 Task: Find connections with filter location Abbeville with filter topic #whatinspiresmewith filter profile language Potuguese with filter current company Guidepoint with filter school UPES with filter industry Libraries with filter service category Information Security with filter keywords title Business Manager
Action: Mouse moved to (495, 63)
Screenshot: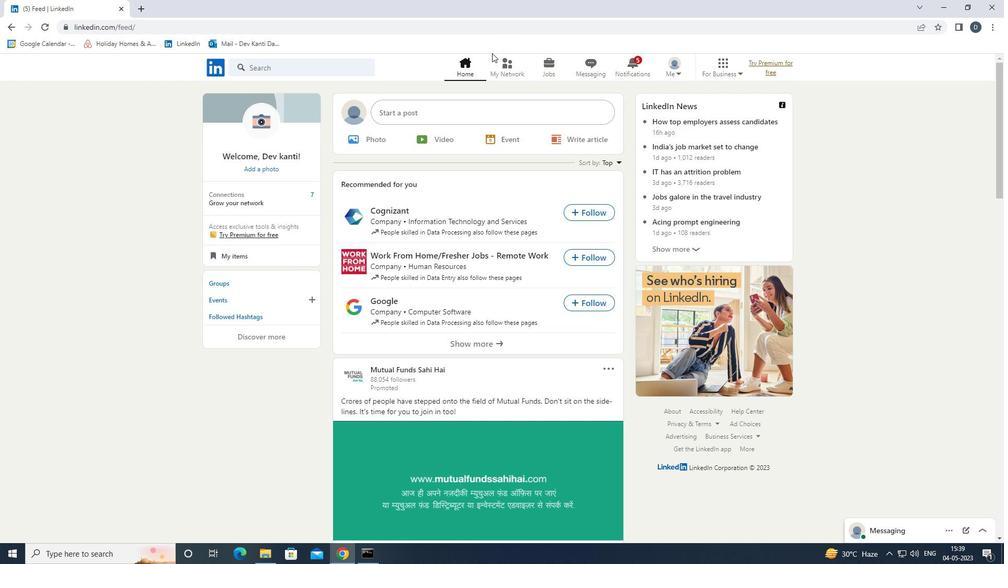 
Action: Mouse pressed left at (495, 63)
Screenshot: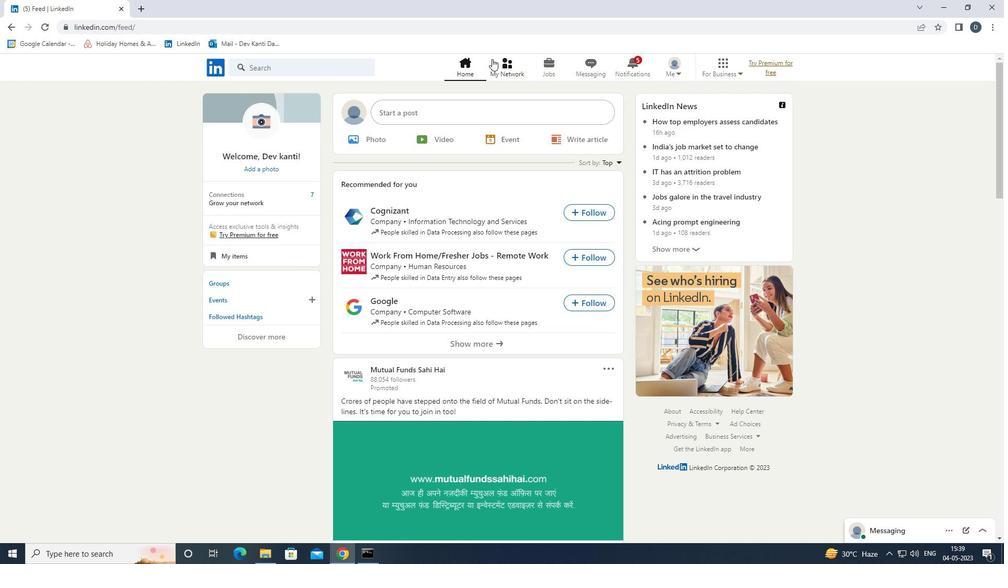 
Action: Mouse moved to (344, 123)
Screenshot: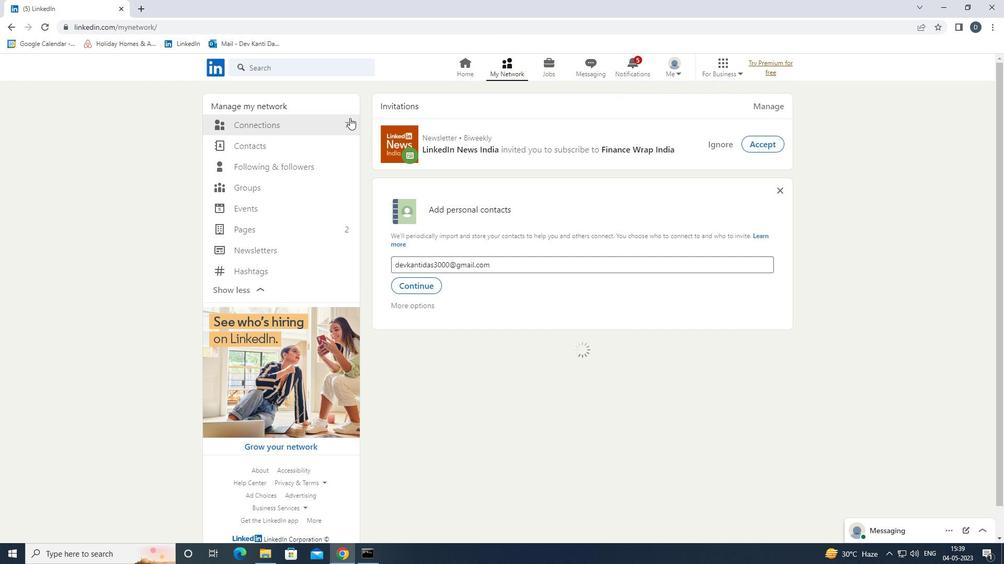 
Action: Mouse pressed left at (344, 123)
Screenshot: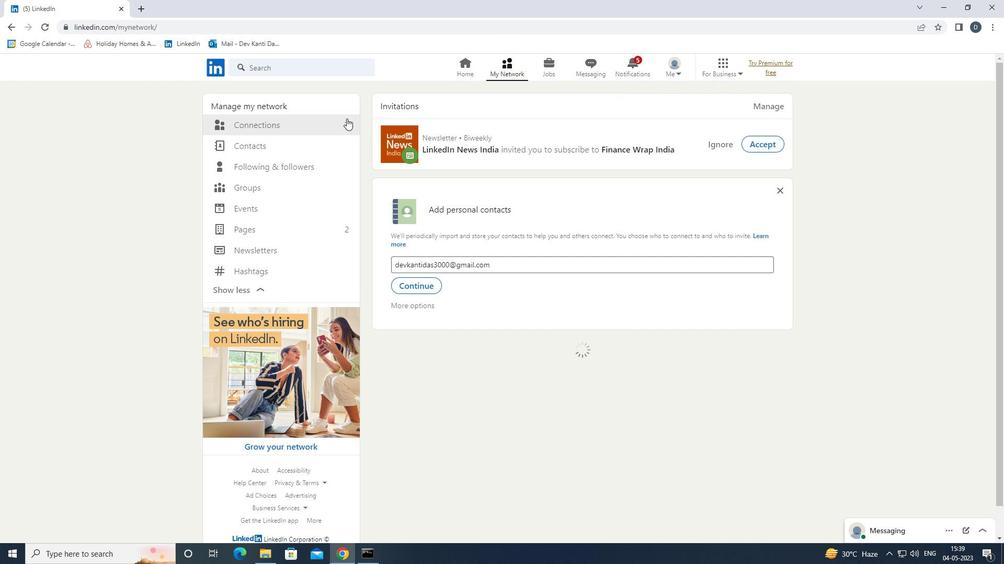 
Action: Mouse moved to (575, 126)
Screenshot: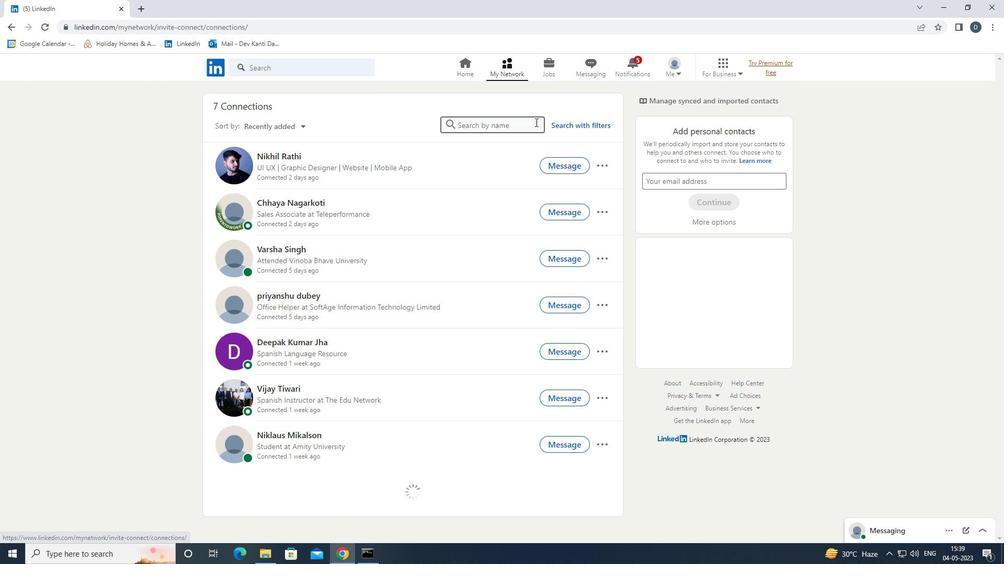 
Action: Mouse pressed left at (575, 126)
Screenshot: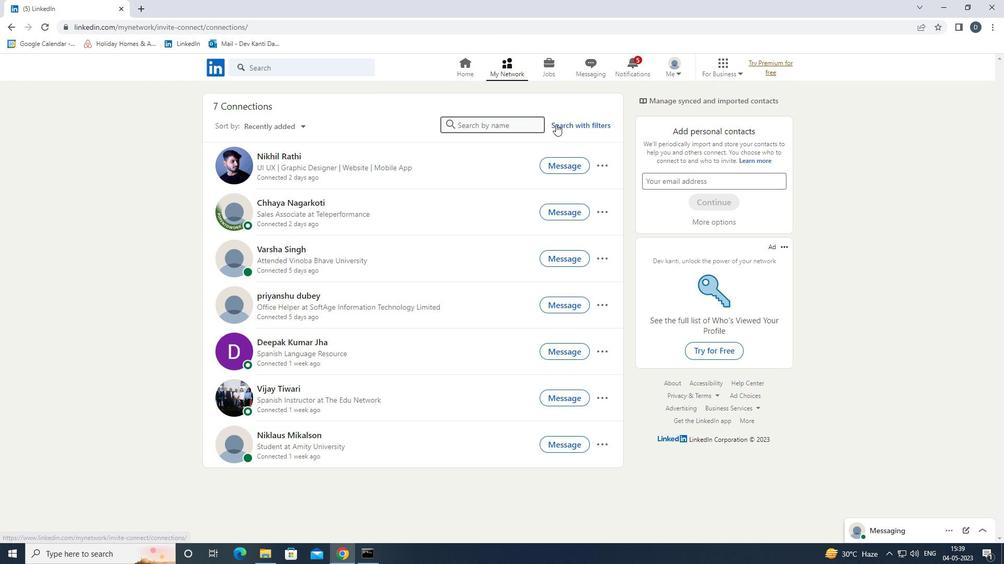 
Action: Mouse moved to (537, 95)
Screenshot: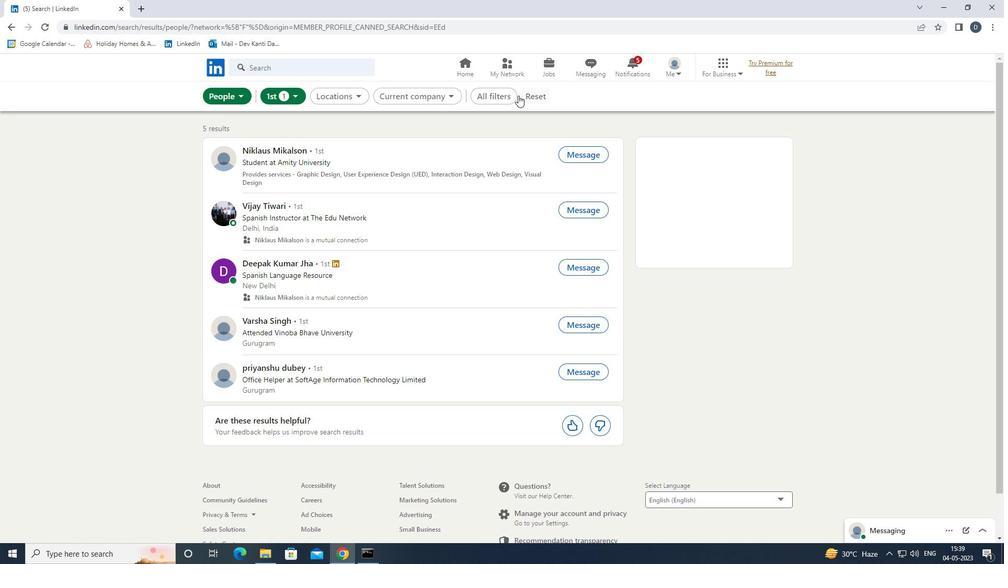 
Action: Mouse pressed left at (537, 95)
Screenshot: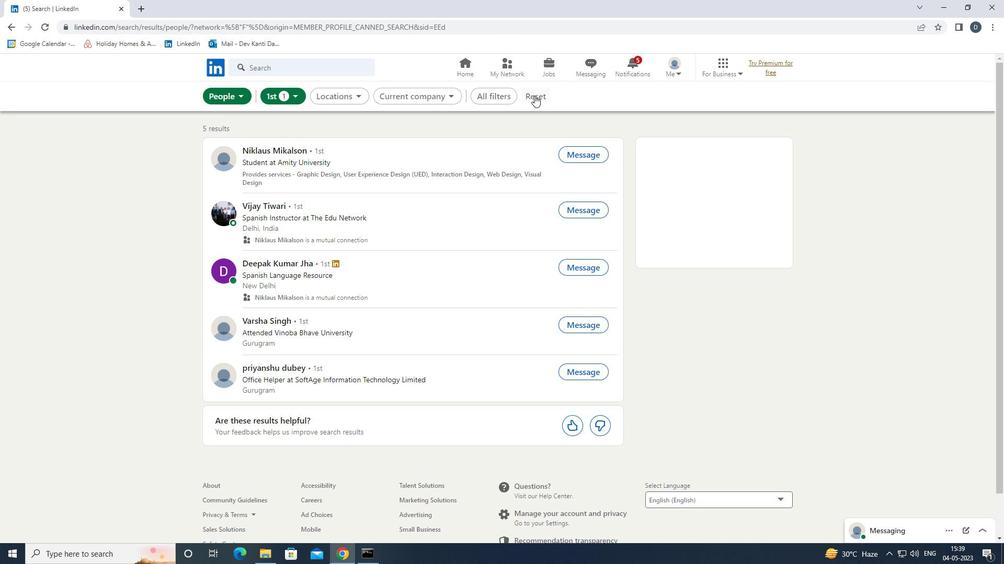 
Action: Mouse moved to (523, 95)
Screenshot: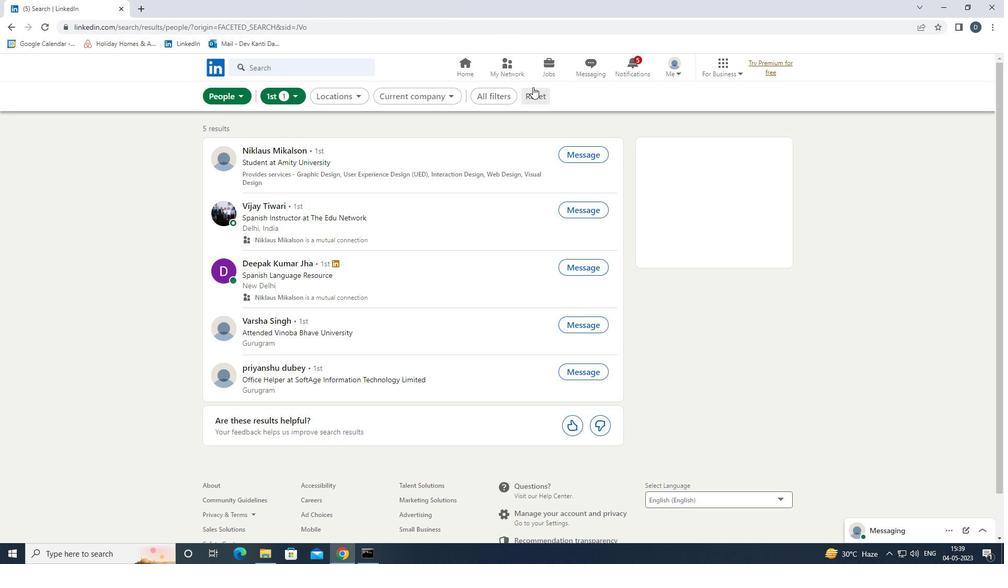 
Action: Mouse pressed left at (523, 95)
Screenshot: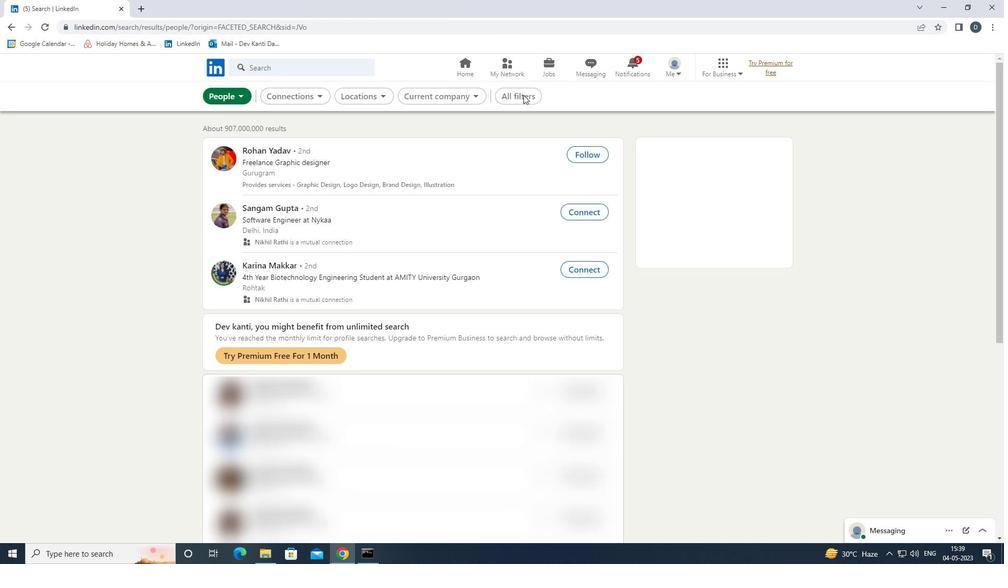 
Action: Mouse moved to (894, 312)
Screenshot: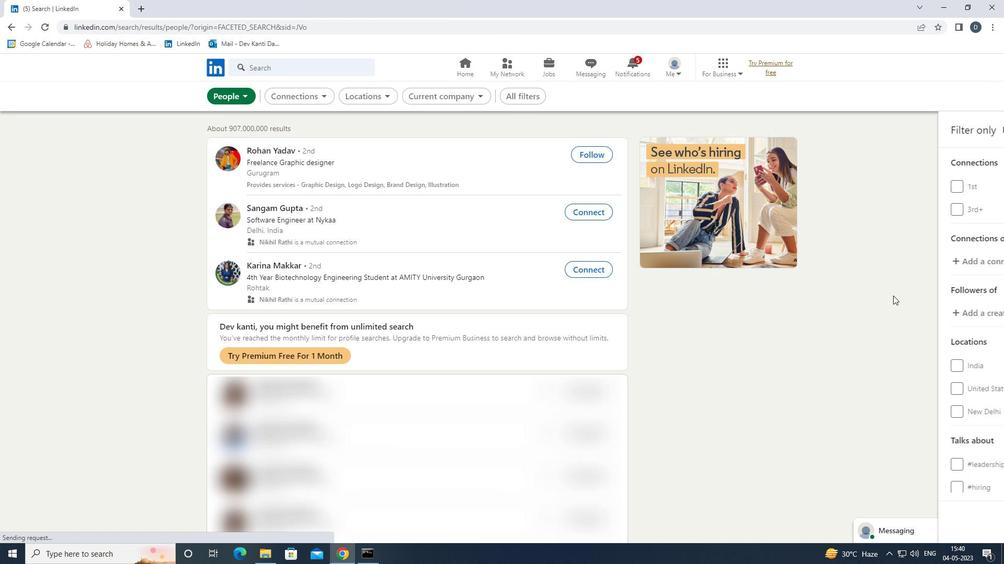 
Action: Mouse scrolled (894, 312) with delta (0, 0)
Screenshot: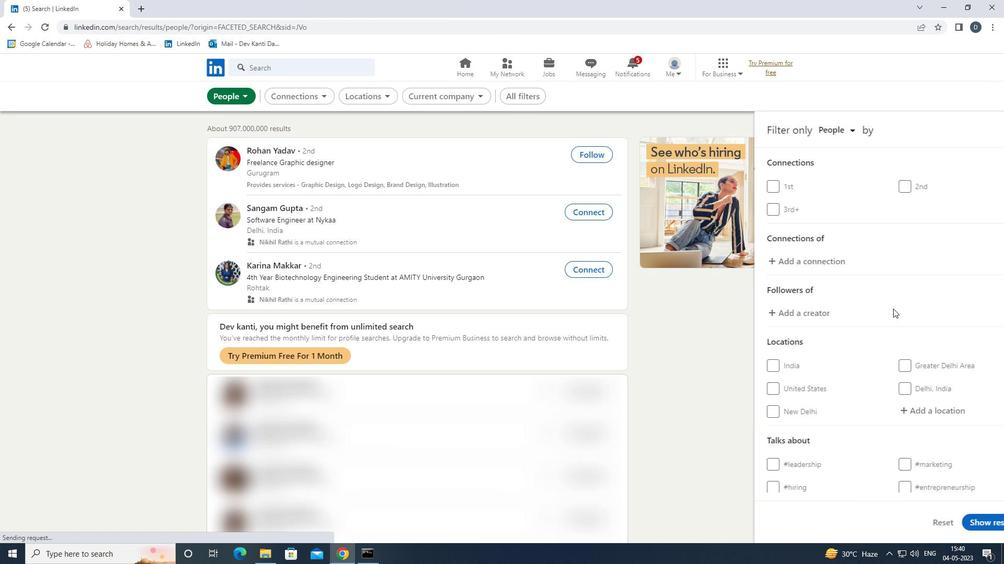 
Action: Mouse scrolled (894, 312) with delta (0, 0)
Screenshot: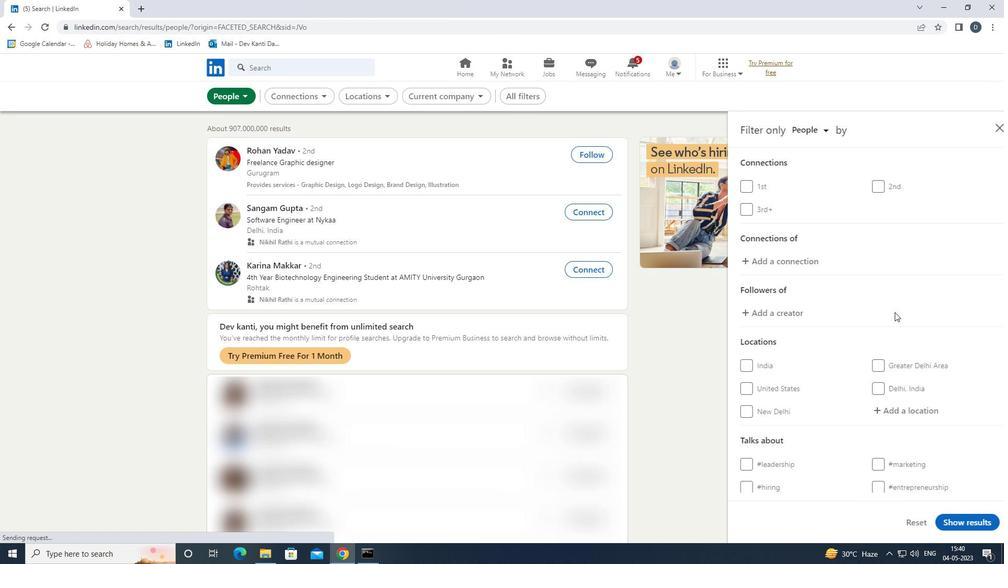
Action: Mouse moved to (901, 309)
Screenshot: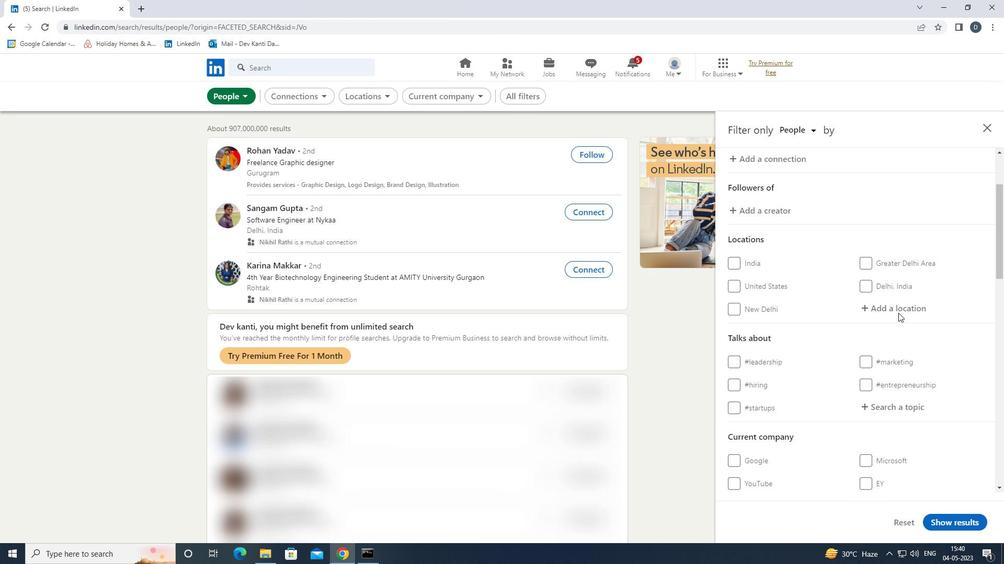 
Action: Mouse pressed left at (901, 309)
Screenshot: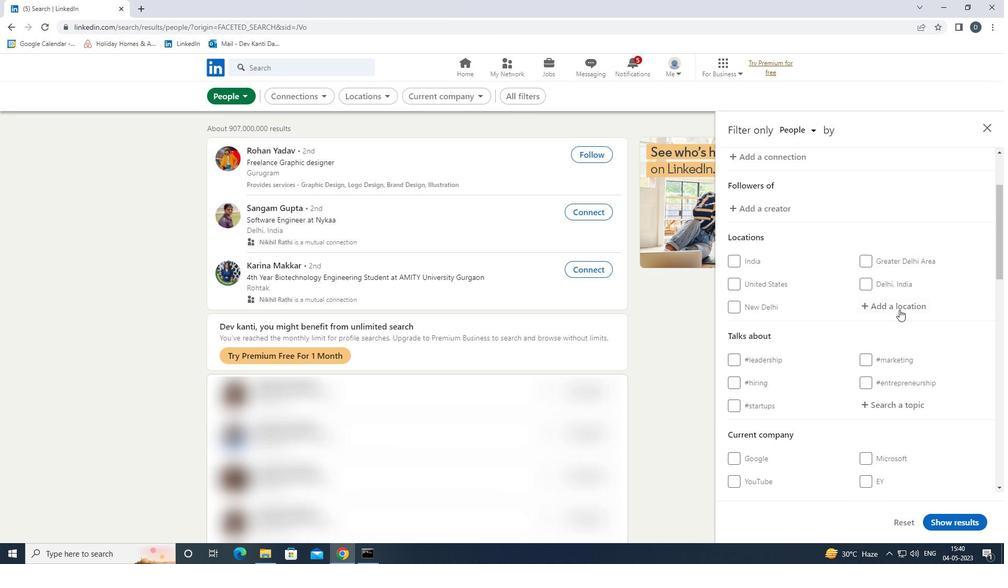 
Action: Key pressed <Key.shift>ABBBEB<Key.backspace>VILLE<Key.backspace><Key.backspace><Key.backspace><Key.backspace><Key.backspace><Key.backspace><Key.backspace>EVILLE<Key.down><Key.enter>
Screenshot: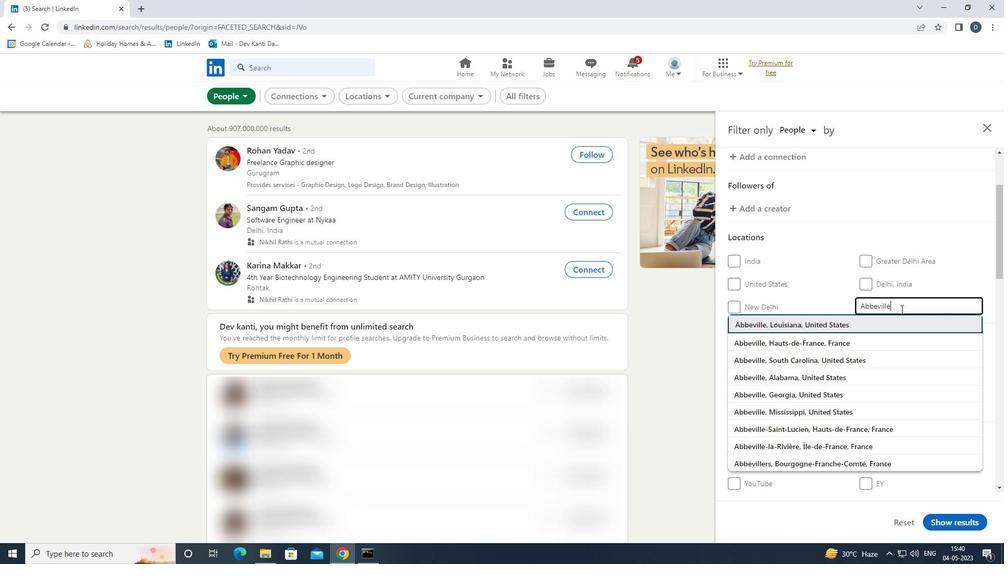 
Action: Mouse scrolled (901, 309) with delta (0, 0)
Screenshot: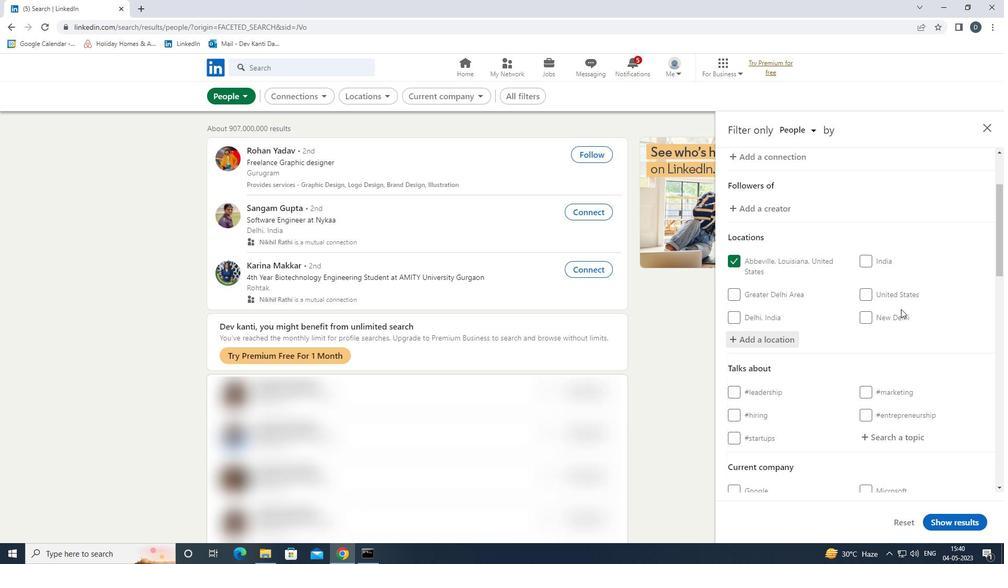 
Action: Mouse scrolled (901, 309) with delta (0, 0)
Screenshot: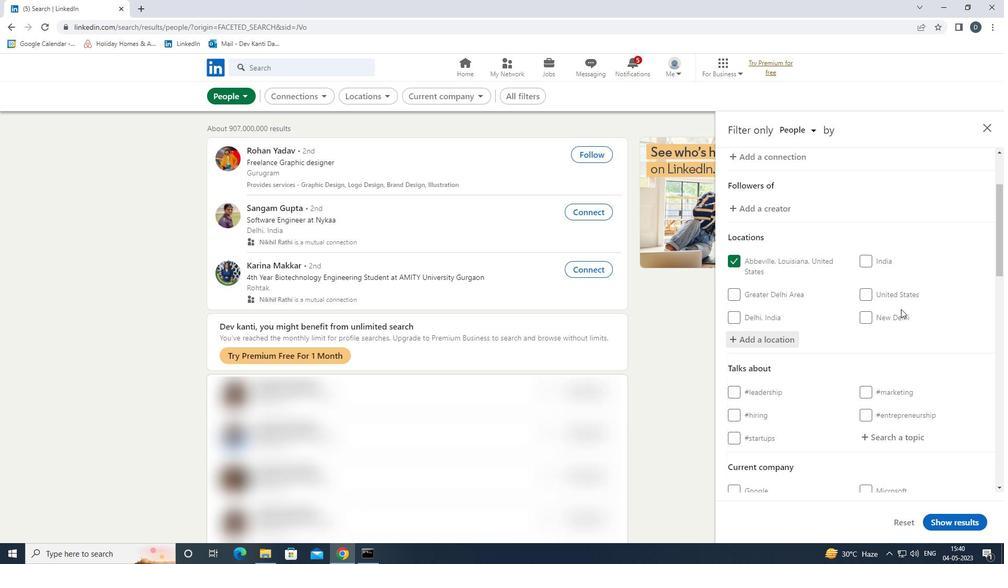 
Action: Mouse moved to (896, 329)
Screenshot: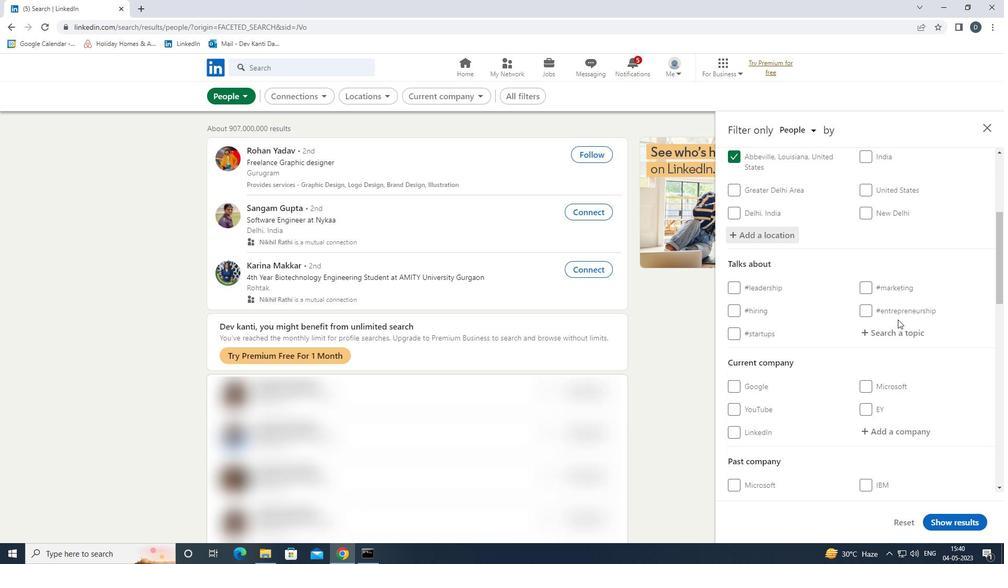 
Action: Mouse pressed left at (896, 329)
Screenshot: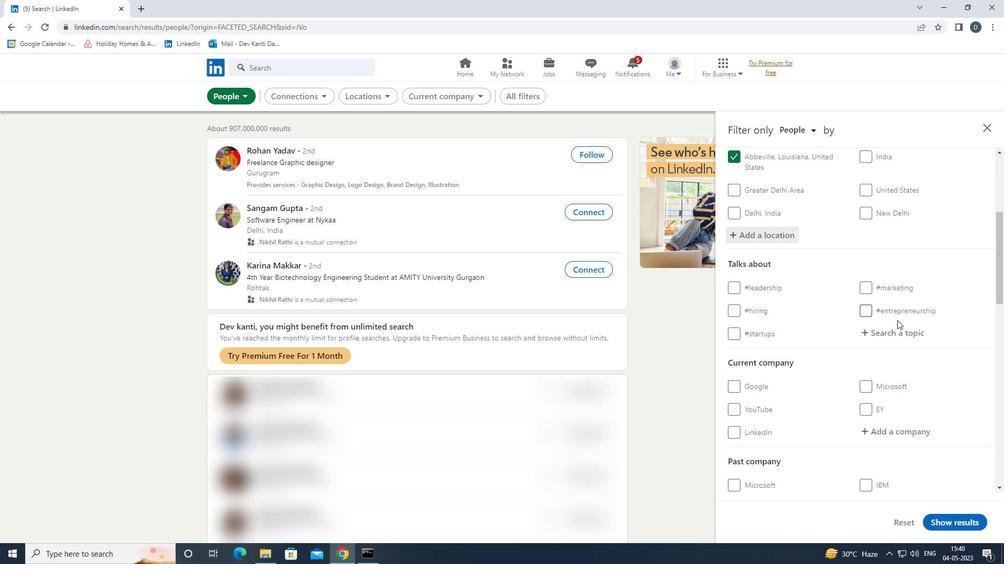 
Action: Mouse moved to (896, 331)
Screenshot: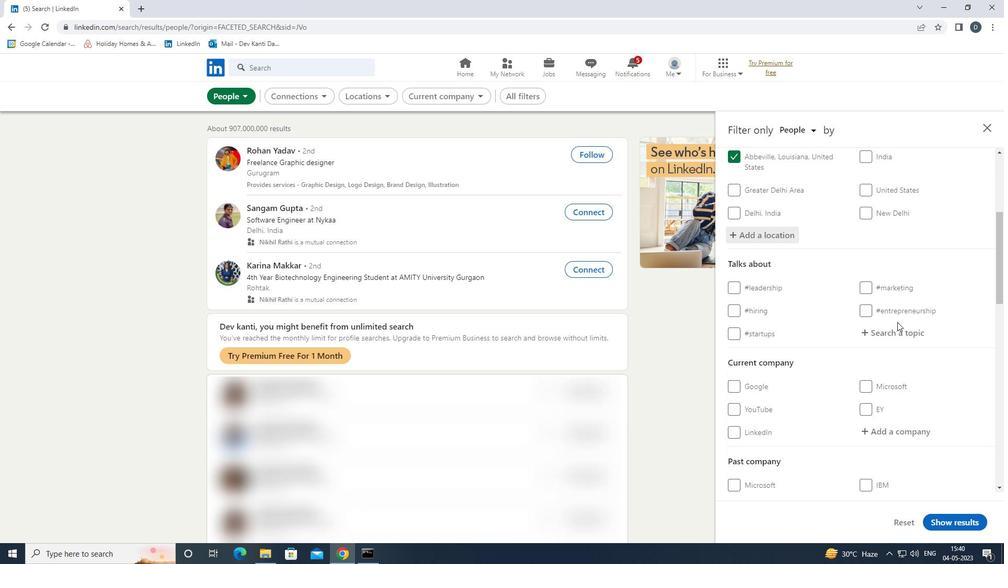 
Action: Key pressed WHT<Key.backspace>ATINS<Key.down><Key.enter>
Screenshot: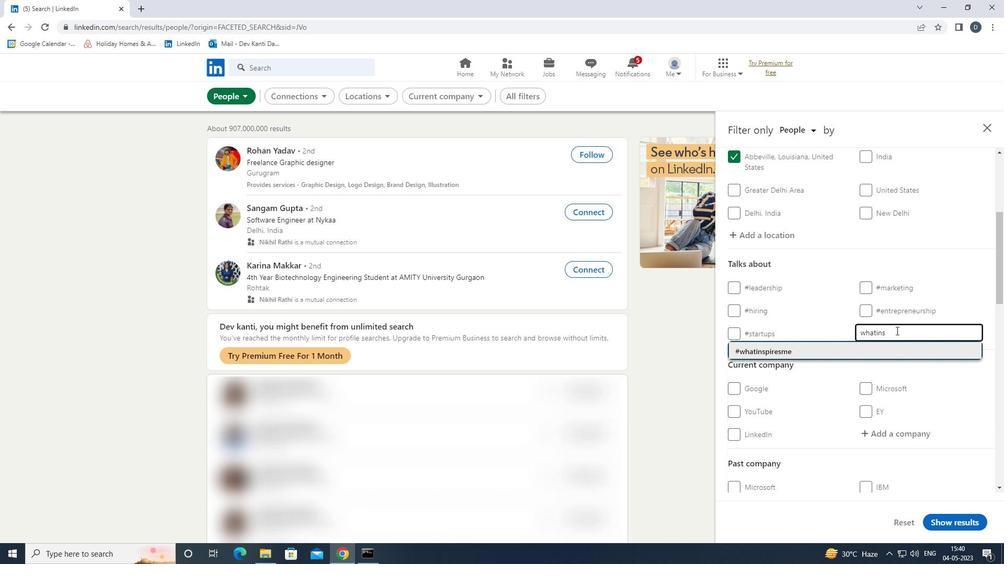
Action: Mouse moved to (798, 426)
Screenshot: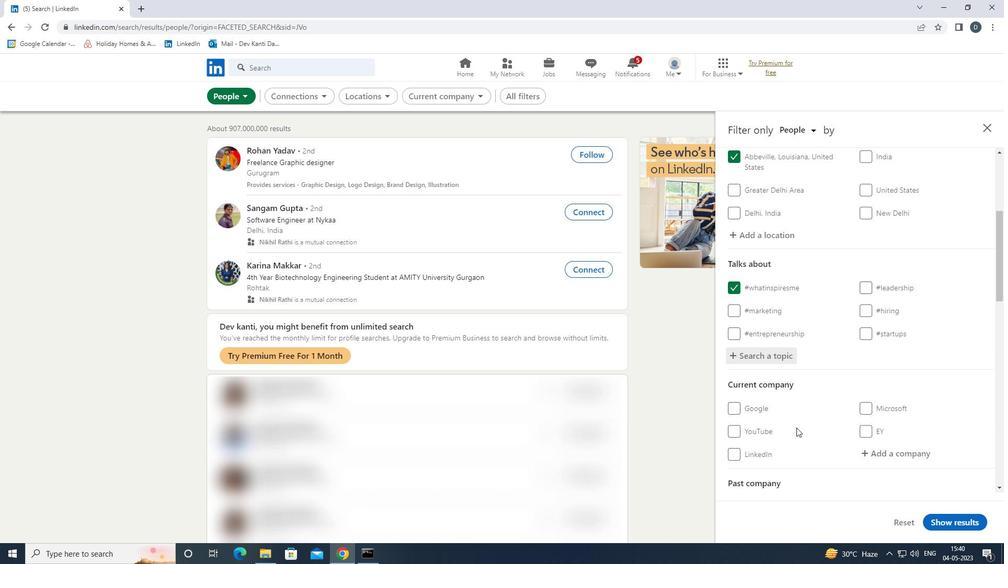 
Action: Mouse scrolled (798, 425) with delta (0, 0)
Screenshot: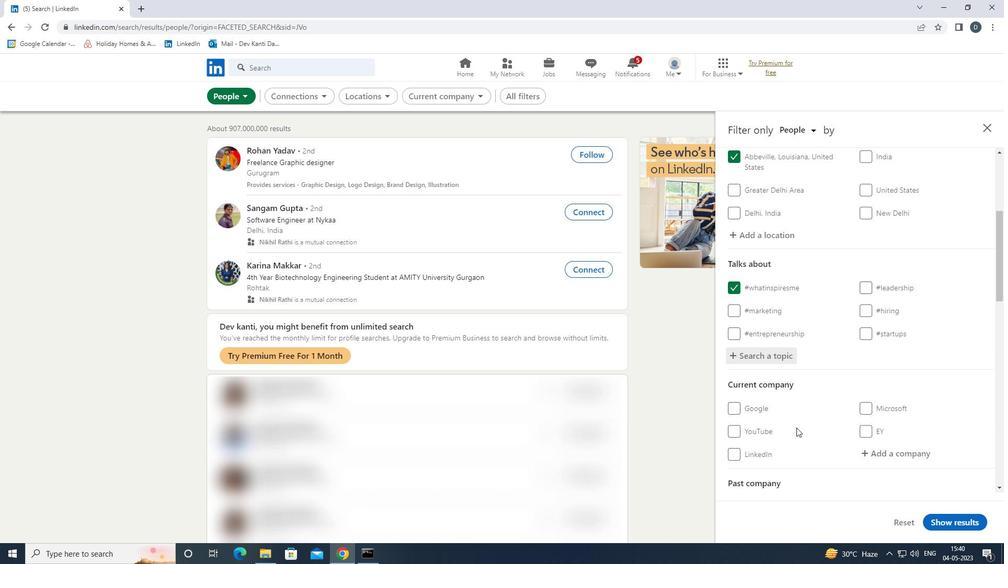 
Action: Mouse moved to (800, 424)
Screenshot: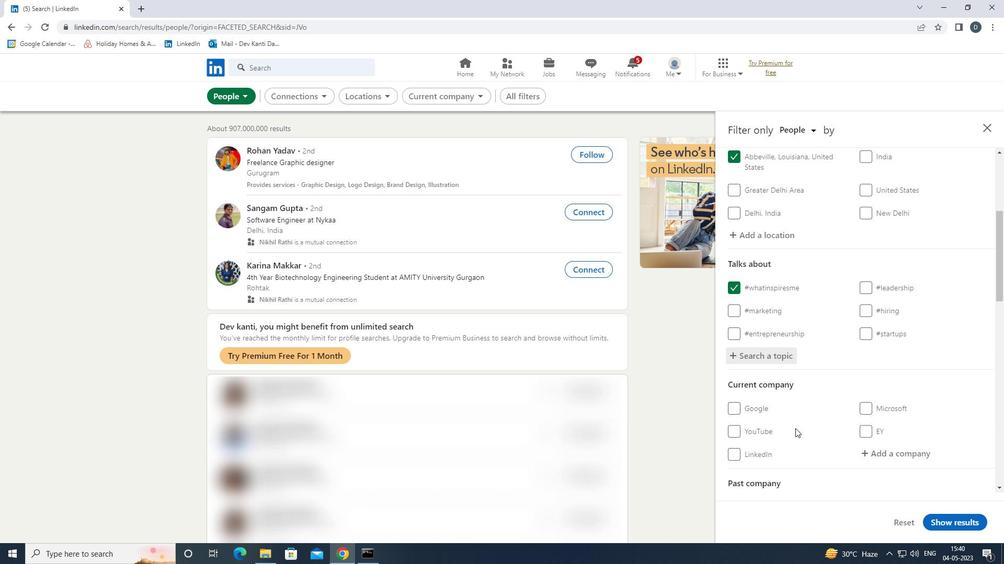 
Action: Mouse scrolled (800, 424) with delta (0, 0)
Screenshot: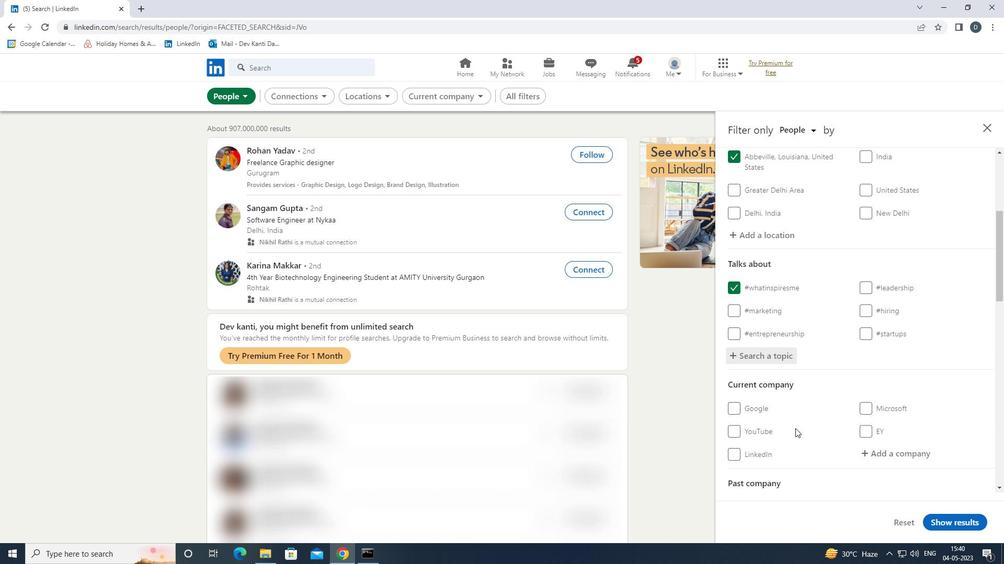 
Action: Mouse moved to (802, 423)
Screenshot: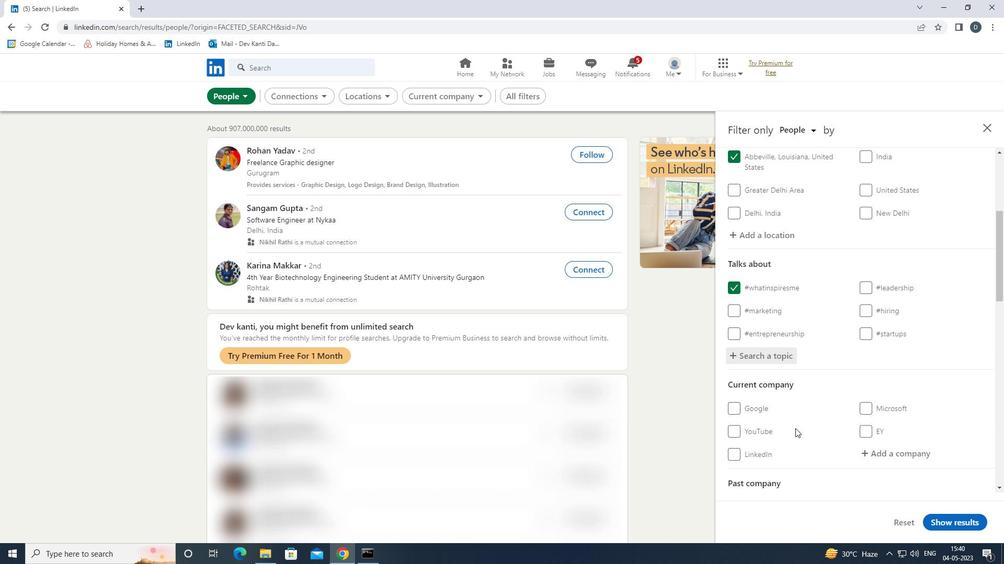 
Action: Mouse scrolled (802, 422) with delta (0, 0)
Screenshot: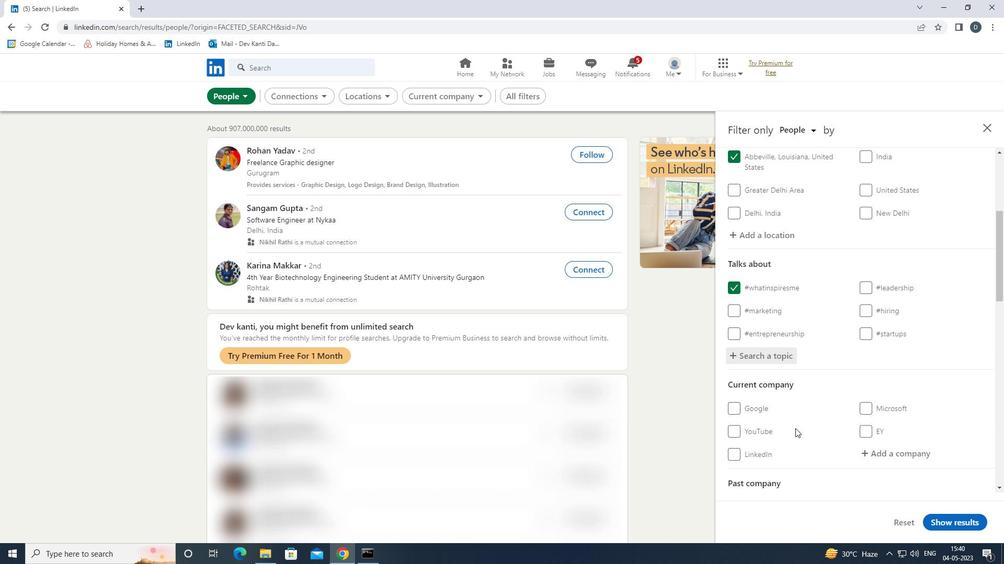
Action: Mouse moved to (888, 312)
Screenshot: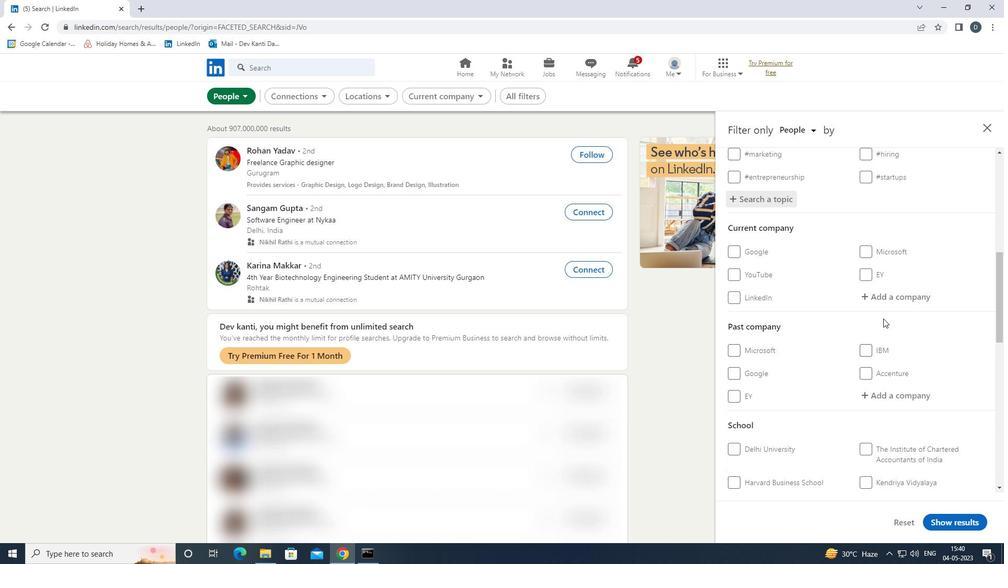 
Action: Mouse scrolled (888, 311) with delta (0, 0)
Screenshot: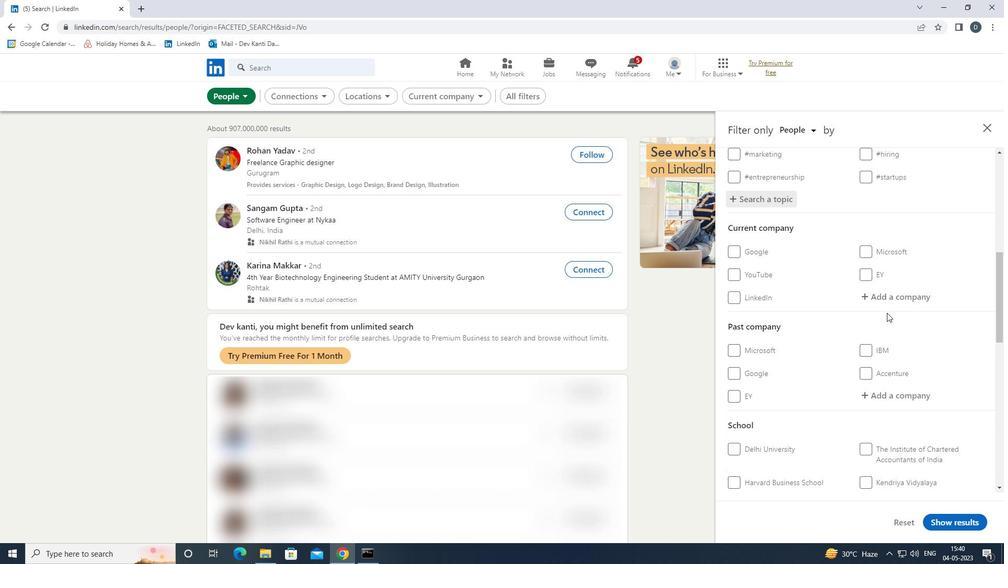 
Action: Mouse scrolled (888, 311) with delta (0, 0)
Screenshot: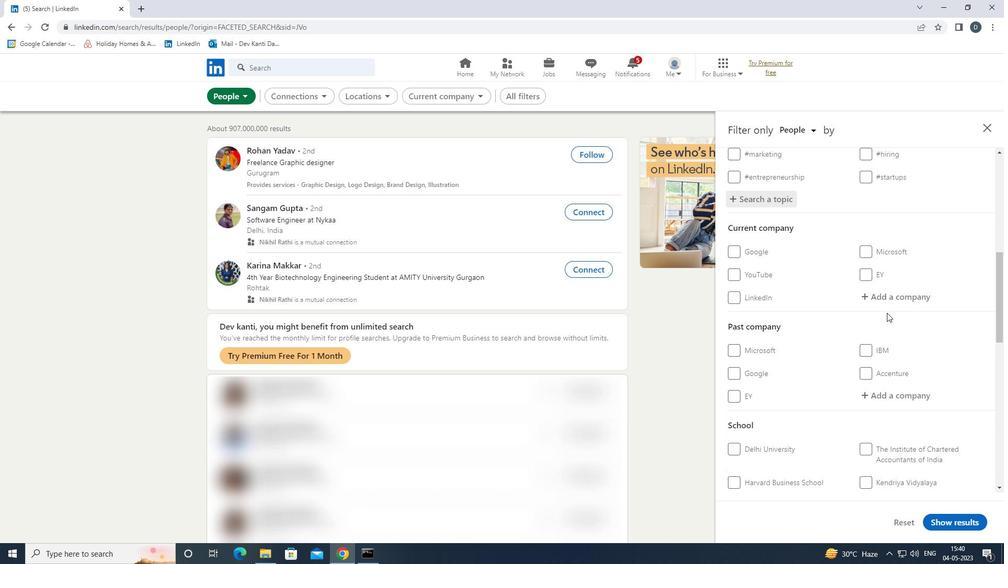 
Action: Mouse scrolled (888, 311) with delta (0, 0)
Screenshot: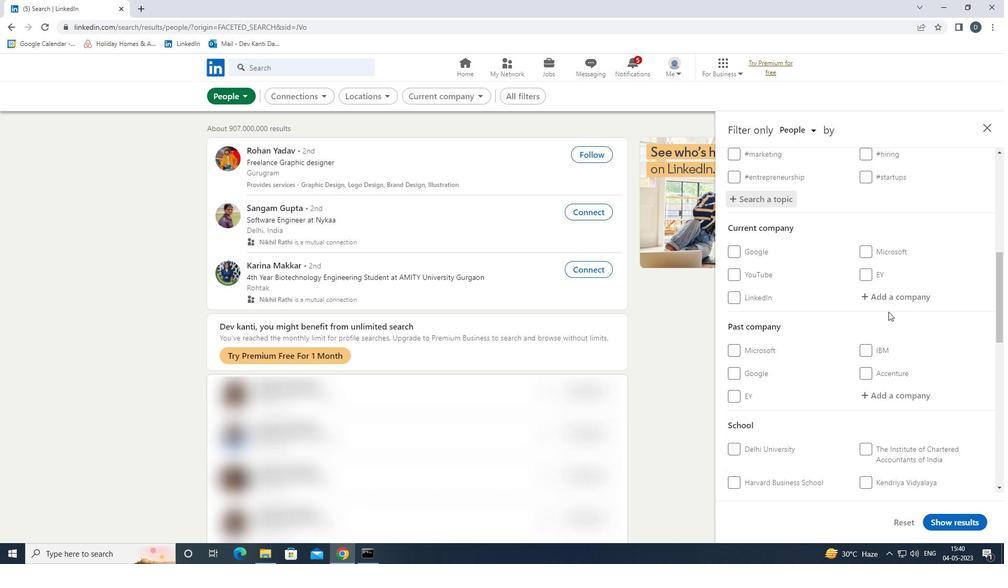 
Action: Mouse scrolled (888, 311) with delta (0, 0)
Screenshot: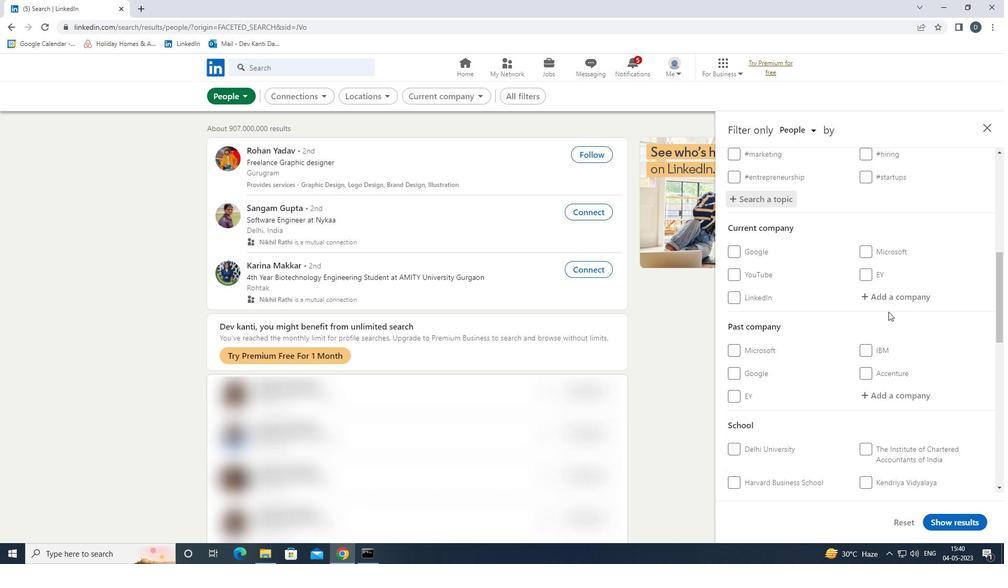 
Action: Mouse scrolled (888, 311) with delta (0, 0)
Screenshot: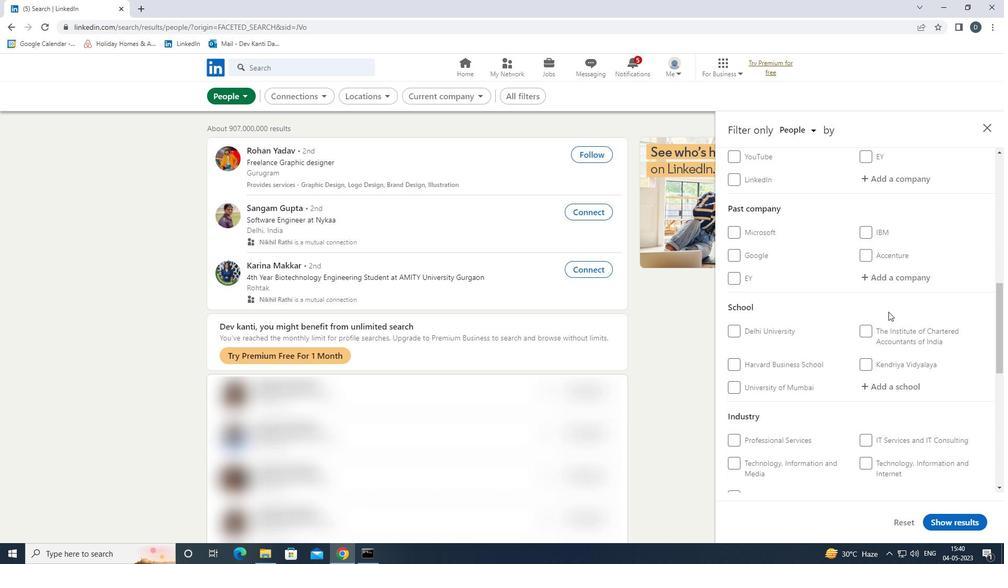 
Action: Mouse scrolled (888, 311) with delta (0, 0)
Screenshot: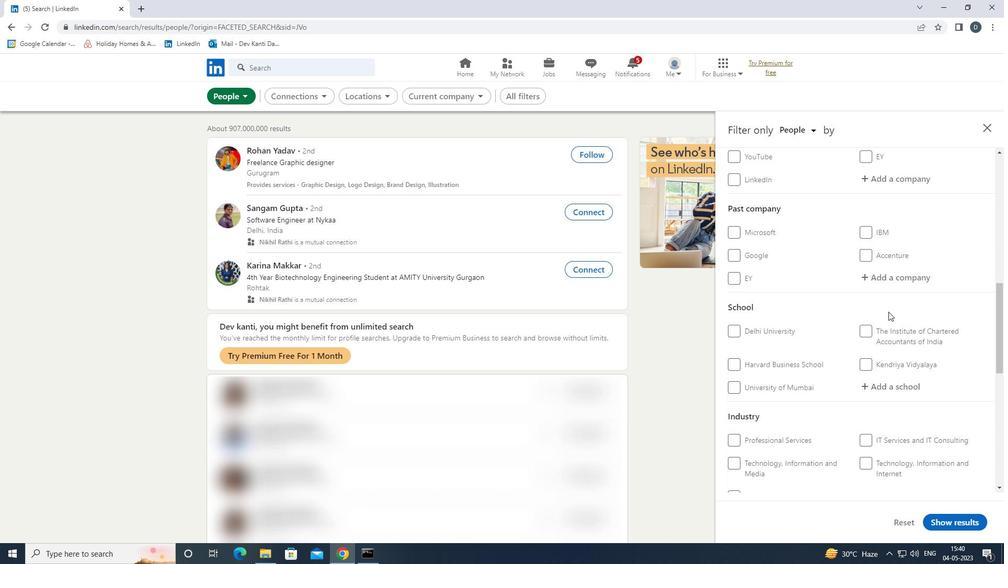 
Action: Mouse moved to (881, 386)
Screenshot: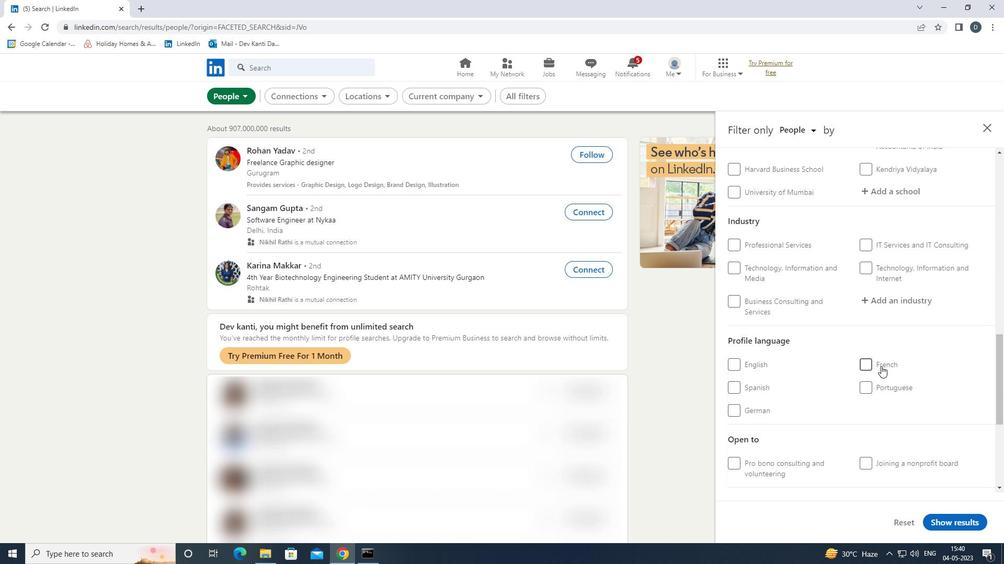 
Action: Mouse pressed left at (881, 386)
Screenshot: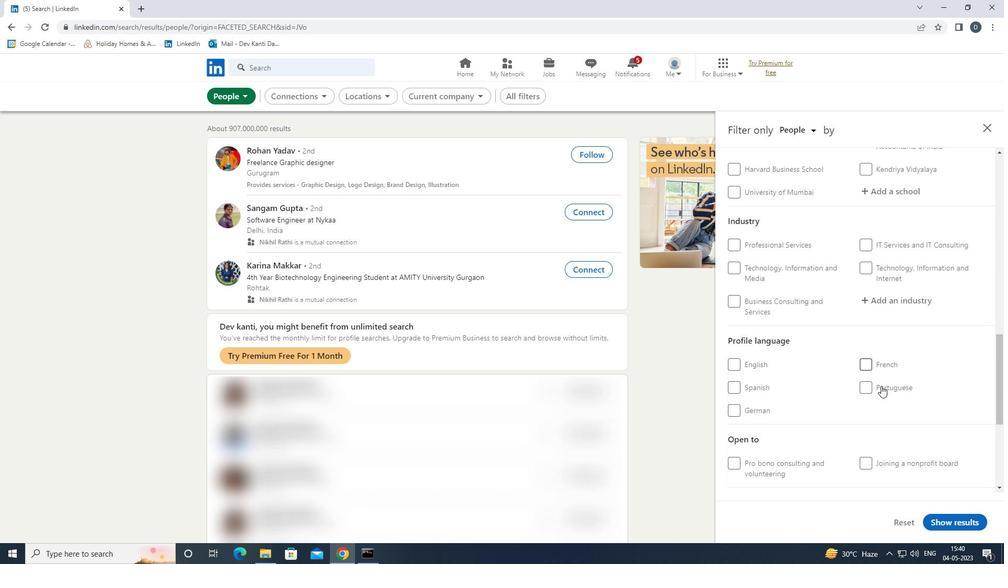 
Action: Mouse scrolled (881, 387) with delta (0, 0)
Screenshot: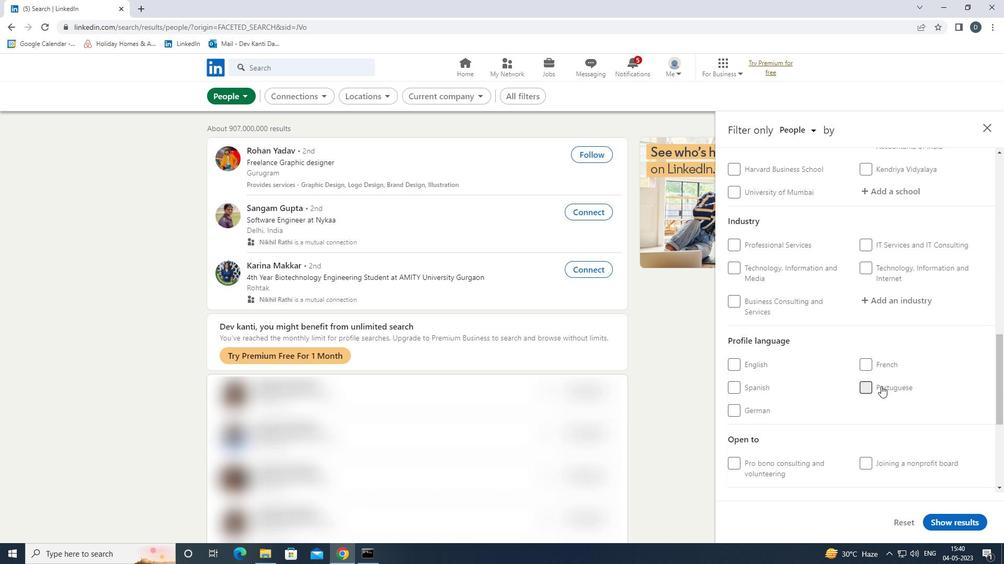 
Action: Mouse scrolled (881, 387) with delta (0, 0)
Screenshot: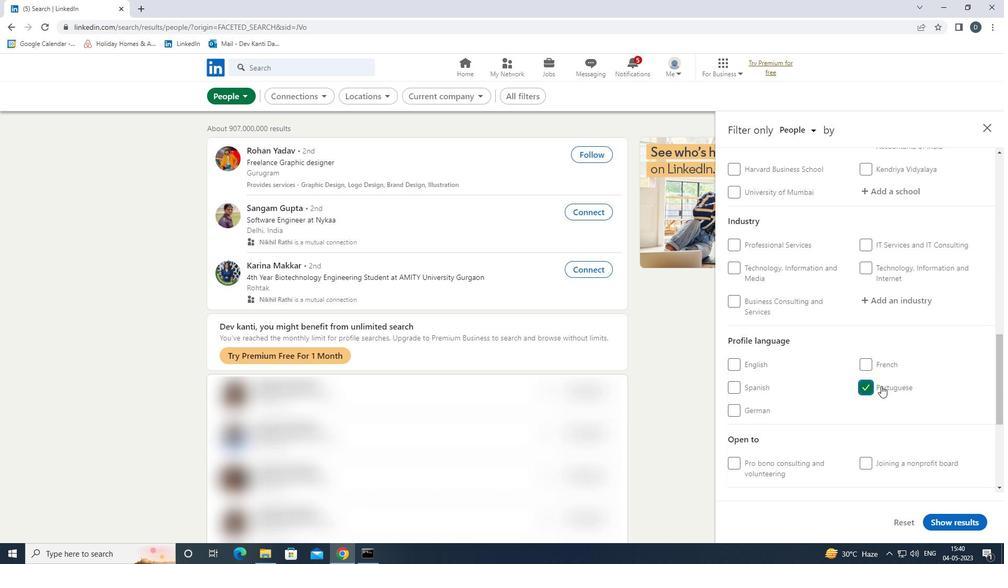 
Action: Mouse scrolled (881, 387) with delta (0, 0)
Screenshot: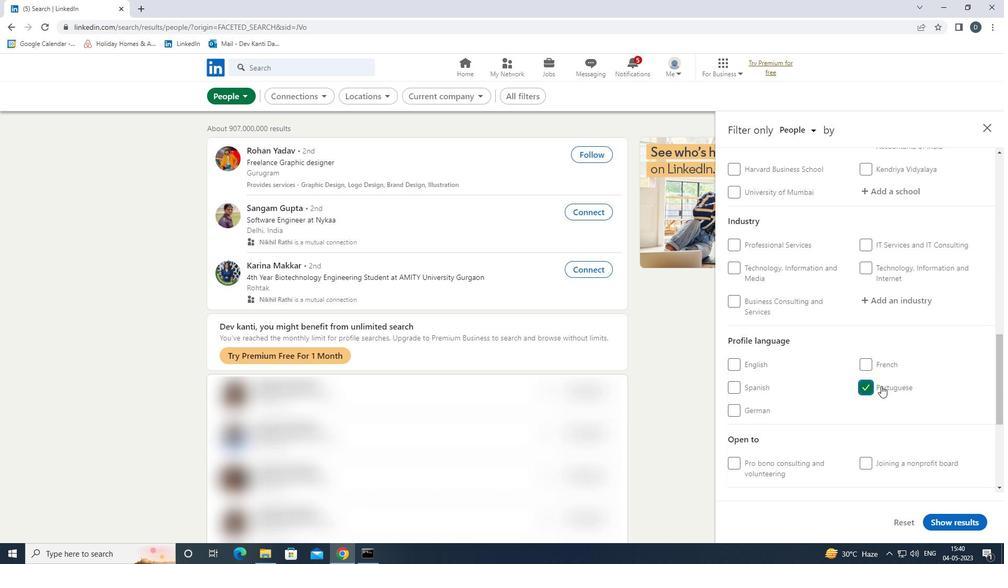 
Action: Mouse scrolled (881, 387) with delta (0, 0)
Screenshot: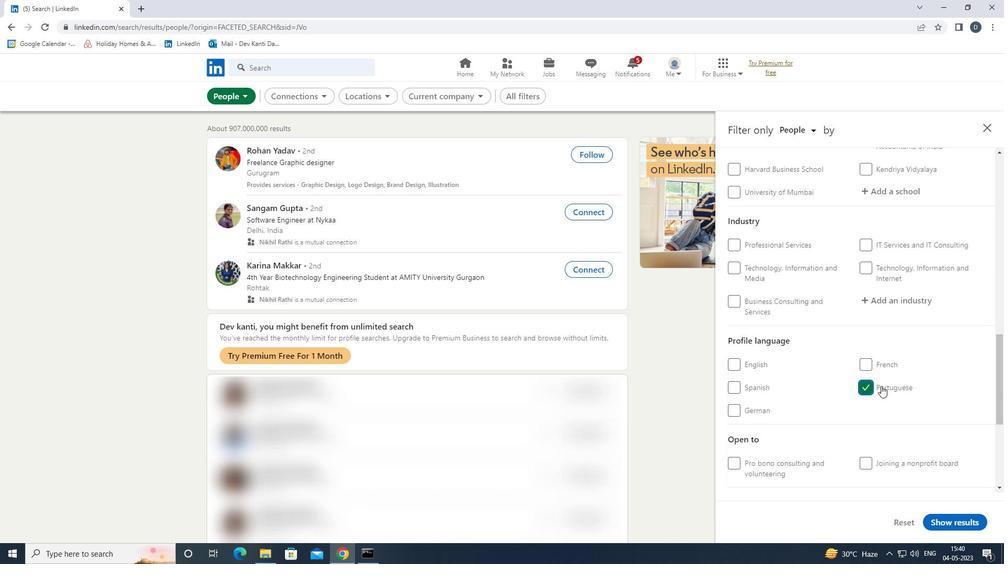 
Action: Mouse scrolled (881, 387) with delta (0, 0)
Screenshot: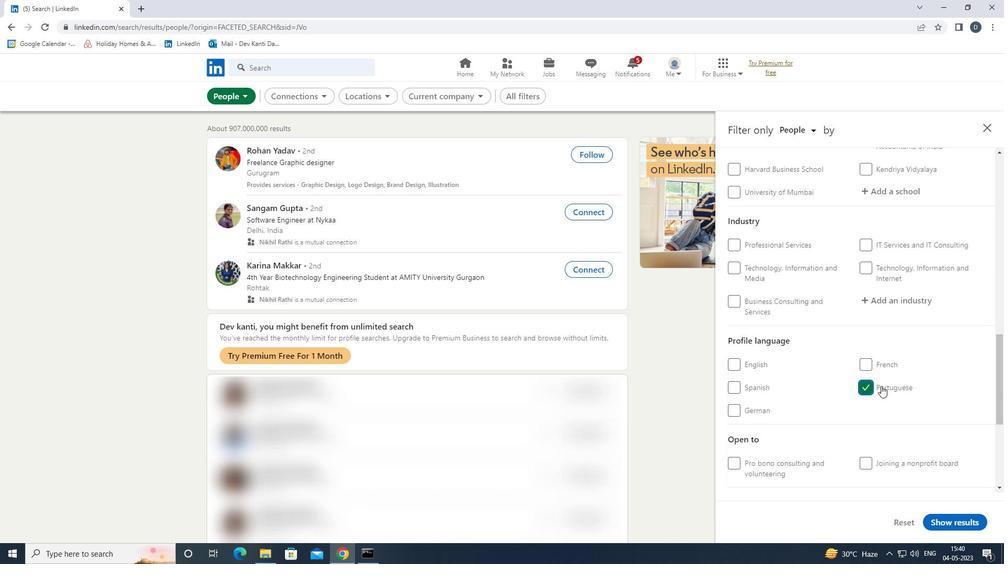 
Action: Mouse scrolled (881, 387) with delta (0, 0)
Screenshot: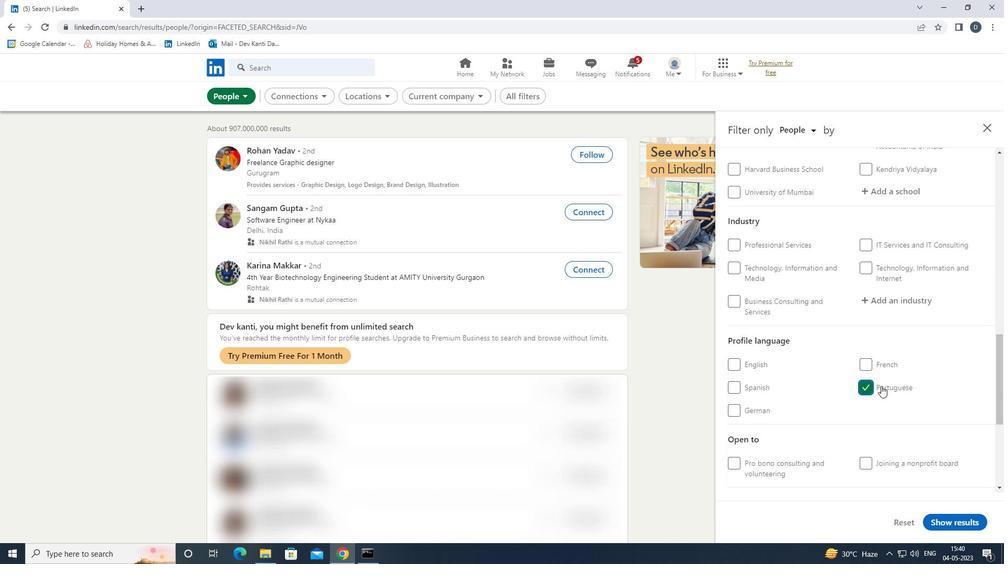 
Action: Mouse moved to (899, 305)
Screenshot: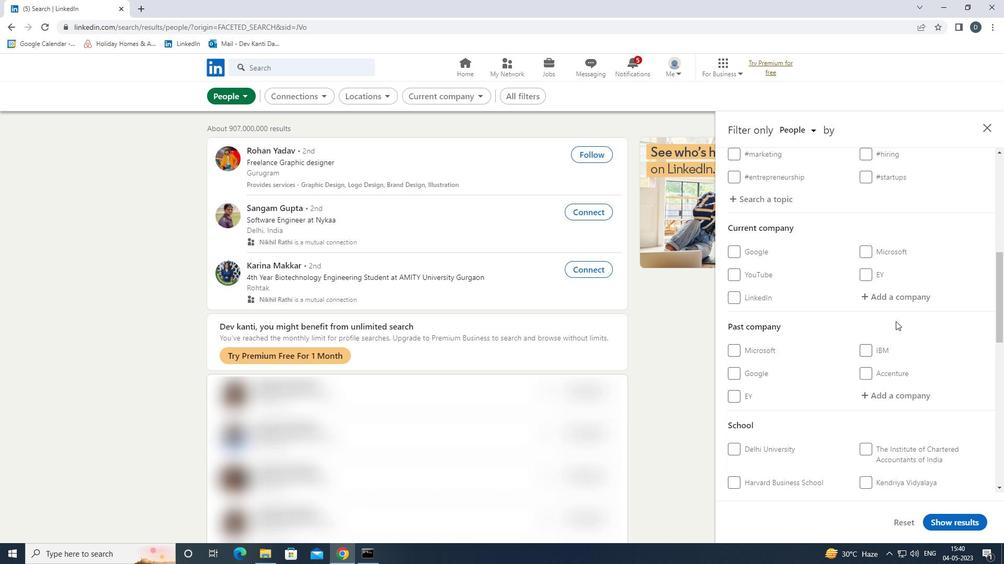 
Action: Mouse pressed left at (899, 305)
Screenshot: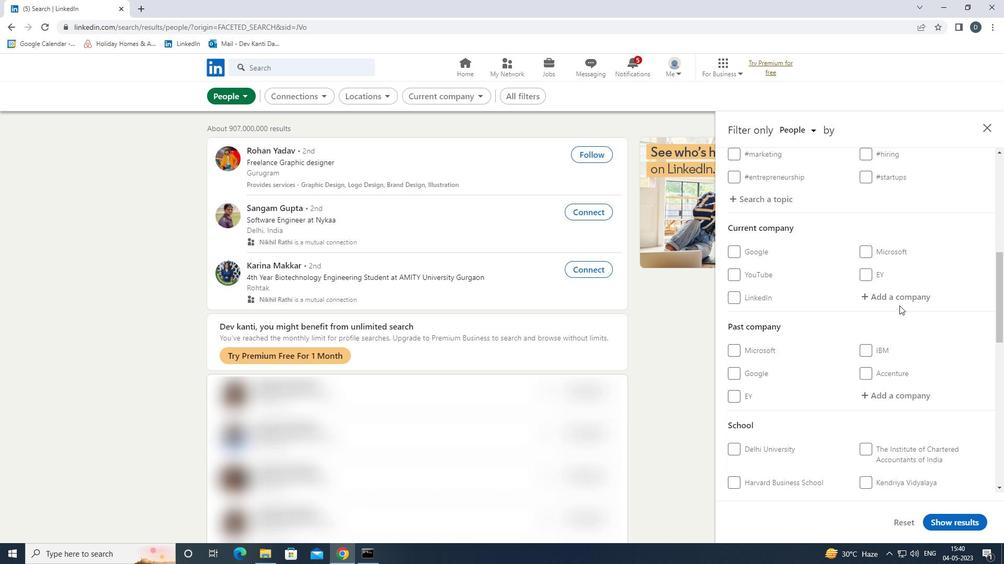 
Action: Mouse moved to (900, 301)
Screenshot: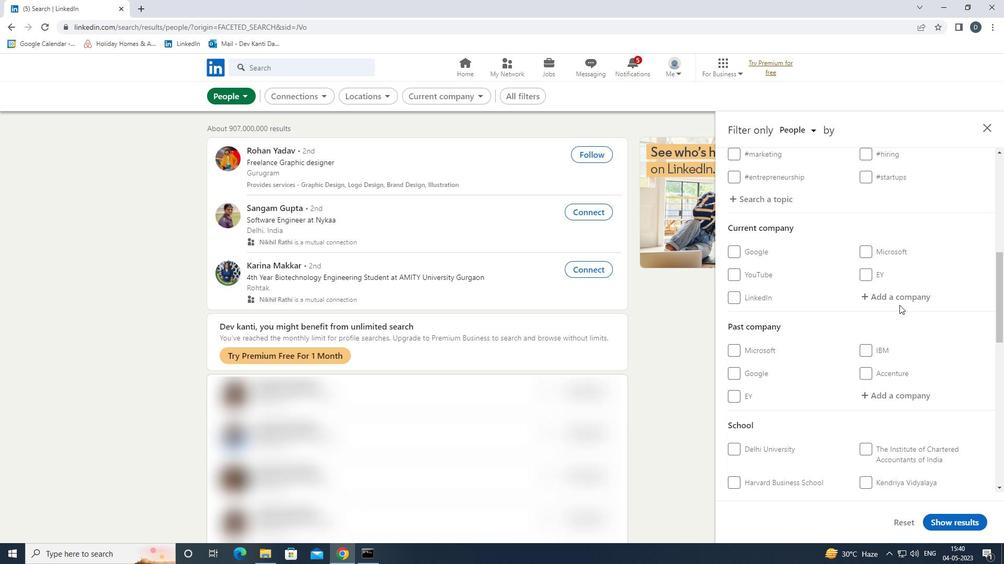 
Action: Mouse pressed left at (900, 301)
Screenshot: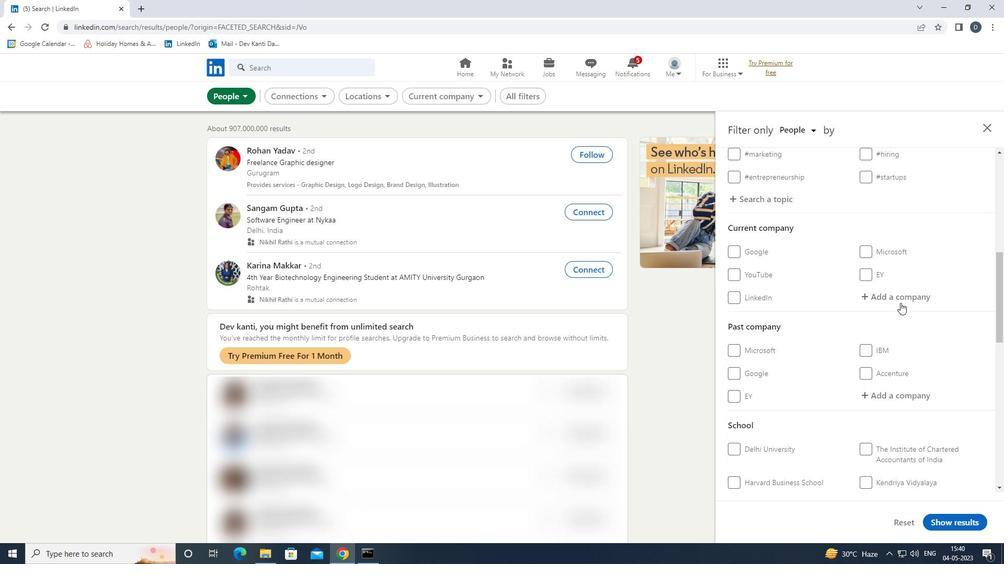 
Action: Key pressed <Key.shift><Key.shift><Key.shift><Key.shift><Key.shift><Key.shift><Key.shift><Key.shift><Key.shift><Key.shift><Key.shift><Key.shift><Key.shift><Key.shift><Key.shift><Key.shift>GUIDEPOINT<Key.down><Key.enter>
Screenshot: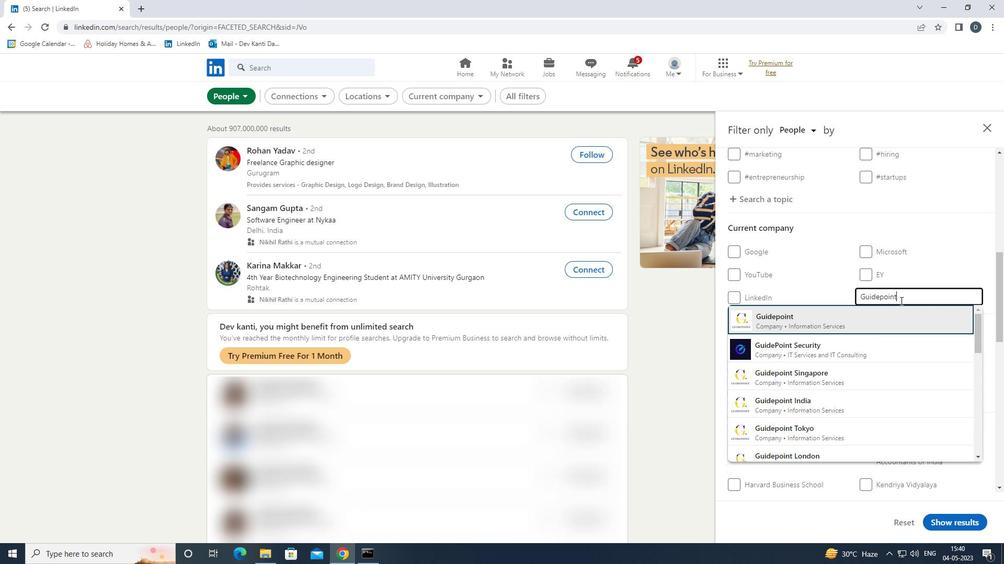 
Action: Mouse scrolled (900, 300) with delta (0, 0)
Screenshot: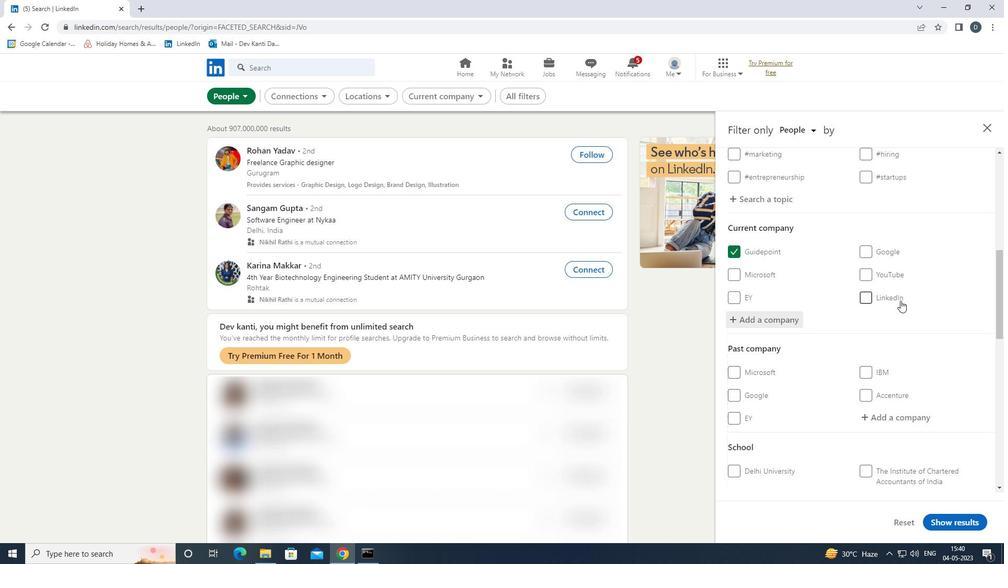 
Action: Mouse moved to (901, 304)
Screenshot: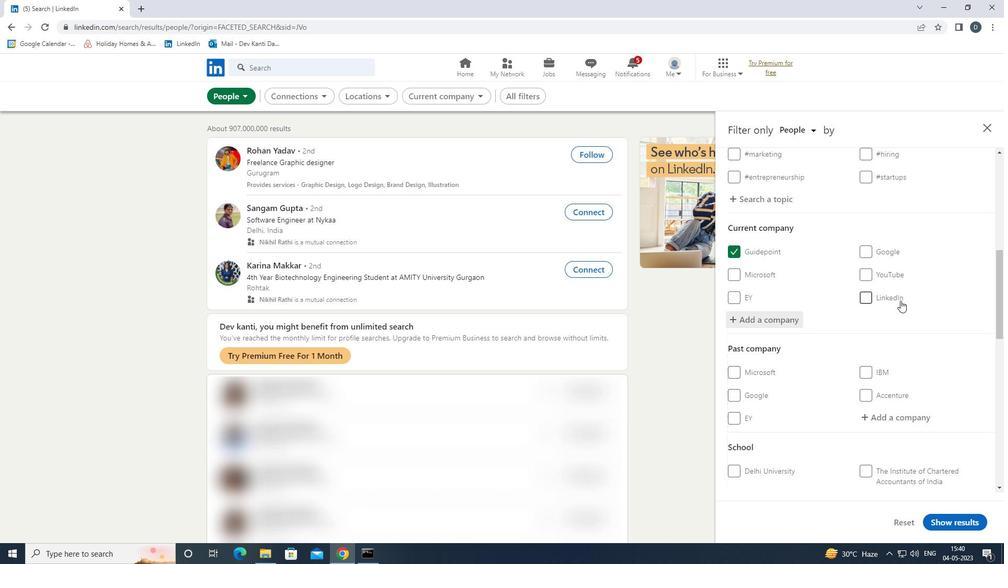 
Action: Mouse scrolled (901, 304) with delta (0, 0)
Screenshot: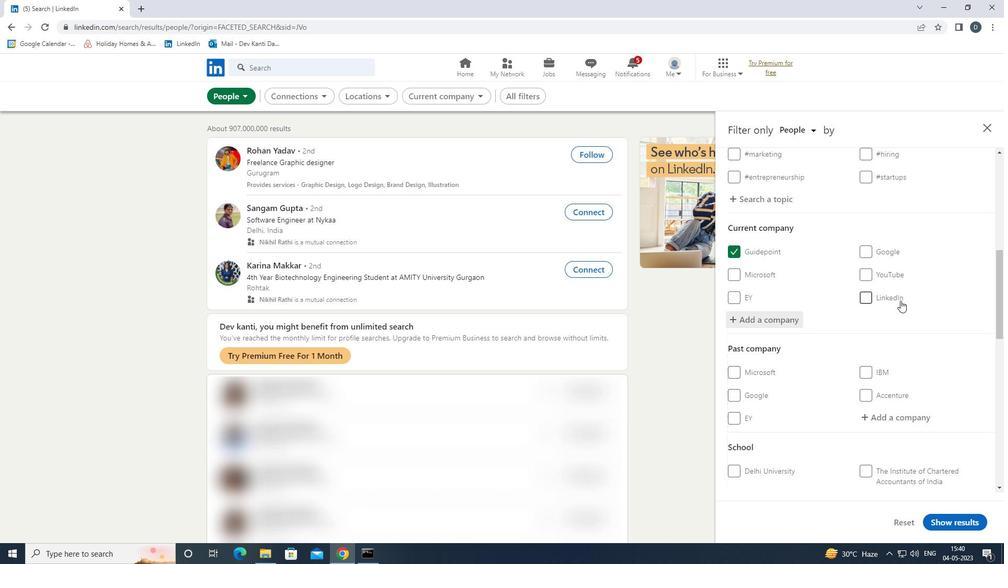 
Action: Mouse moved to (902, 308)
Screenshot: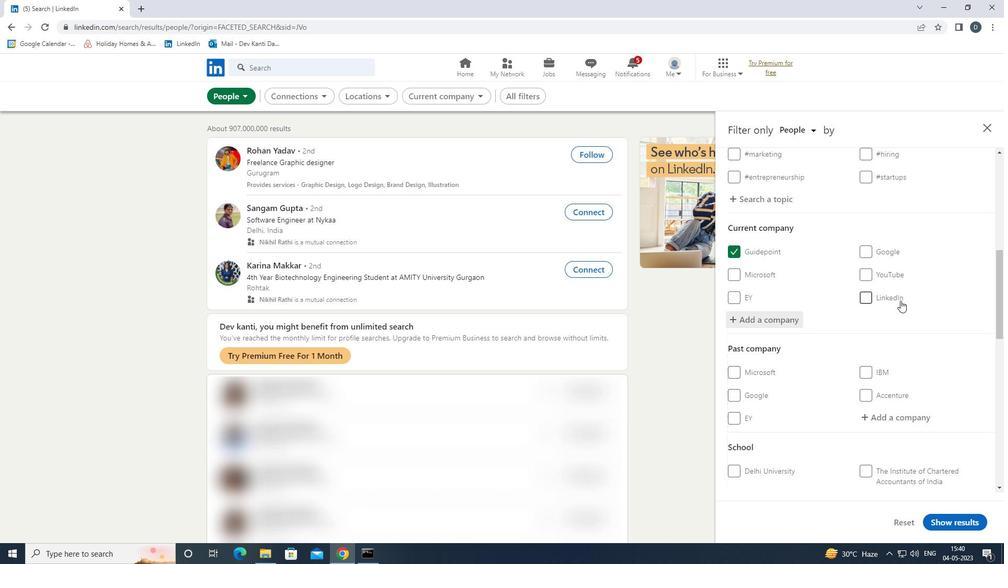
Action: Mouse scrolled (902, 308) with delta (0, 0)
Screenshot: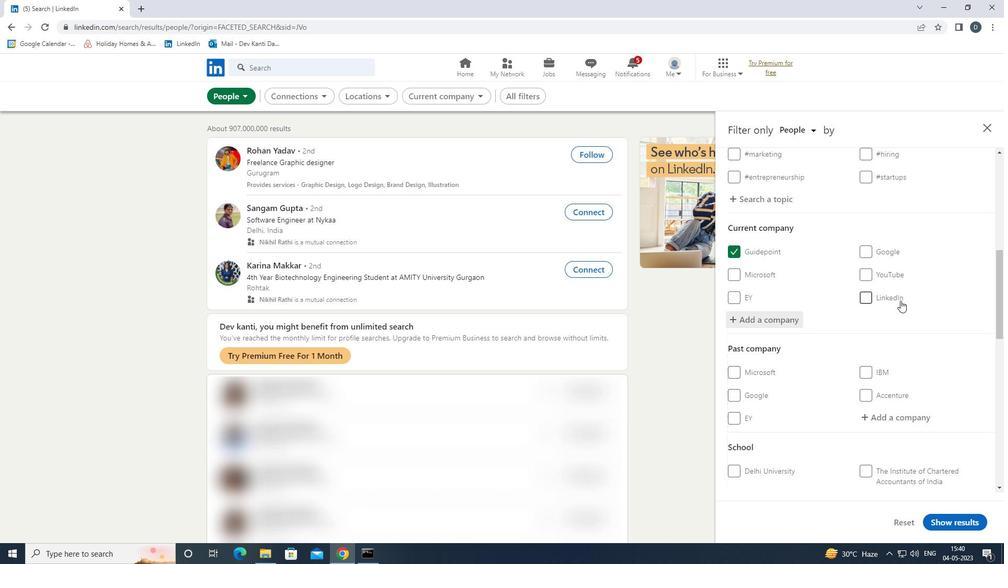 
Action: Mouse moved to (899, 368)
Screenshot: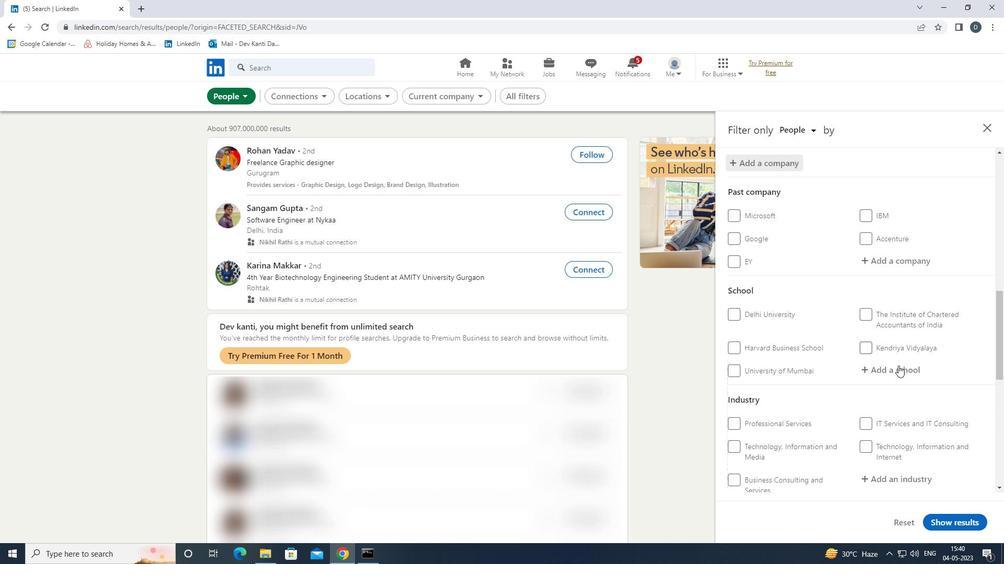
Action: Mouse pressed left at (899, 368)
Screenshot: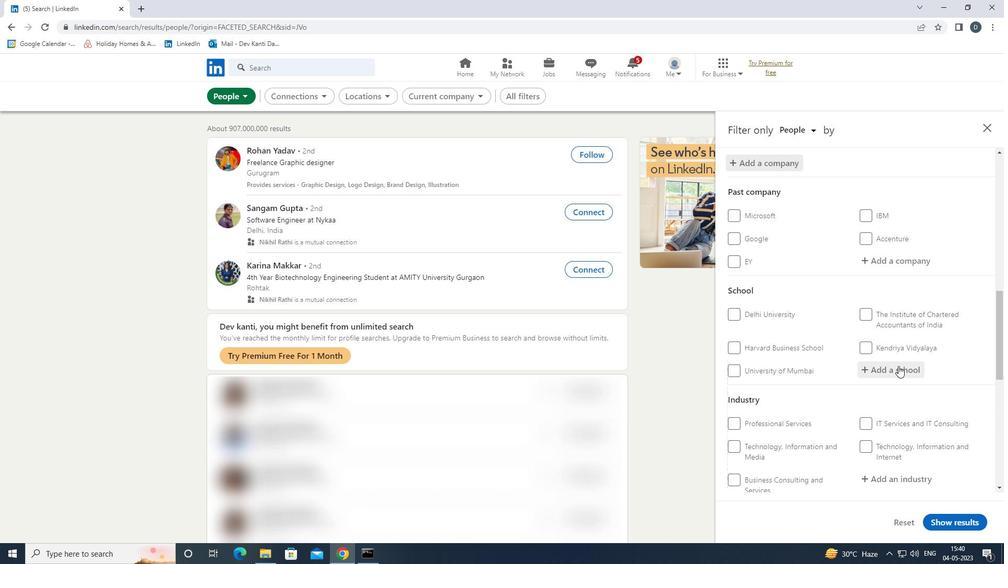 
Action: Mouse moved to (895, 368)
Screenshot: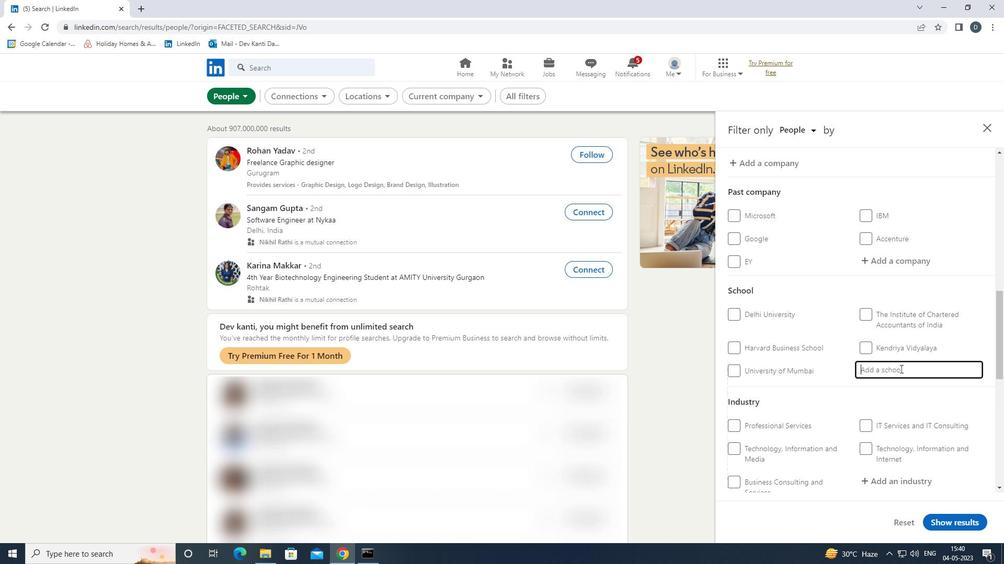 
Action: Key pressed <Key.shift>UPES<Key.down><Key.enter>
Screenshot: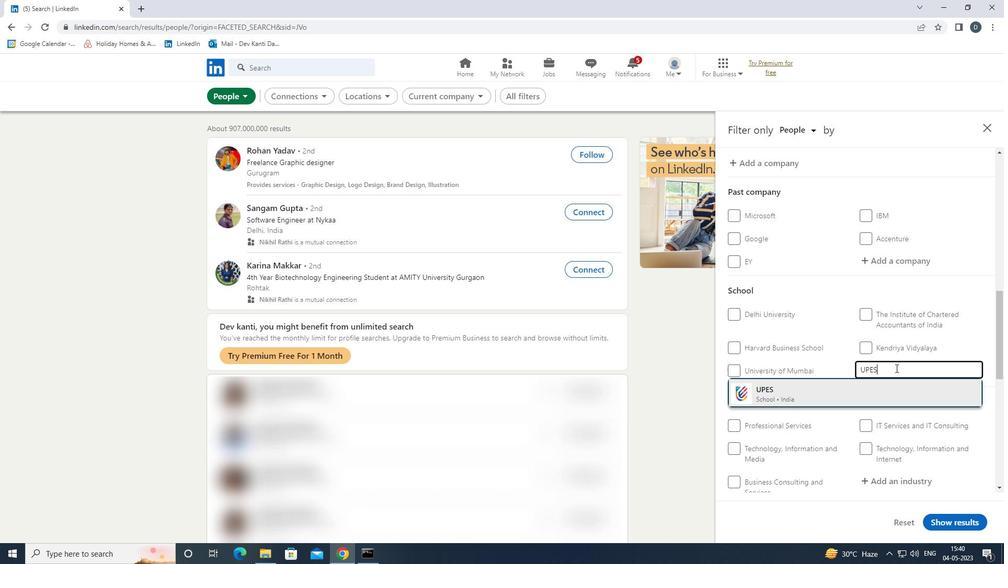 
Action: Mouse scrolled (895, 368) with delta (0, 0)
Screenshot: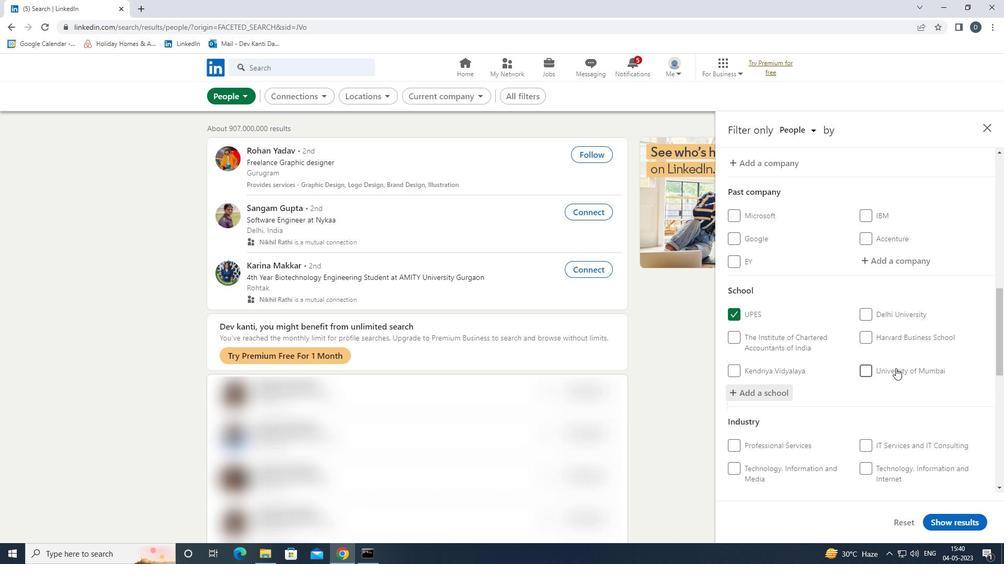 
Action: Mouse scrolled (895, 368) with delta (0, 0)
Screenshot: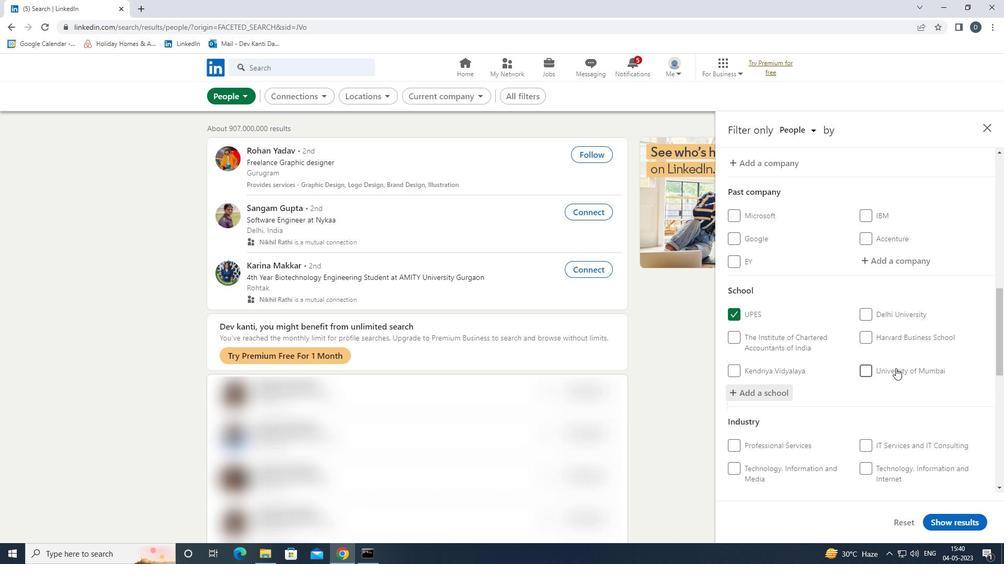 
Action: Mouse moved to (894, 362)
Screenshot: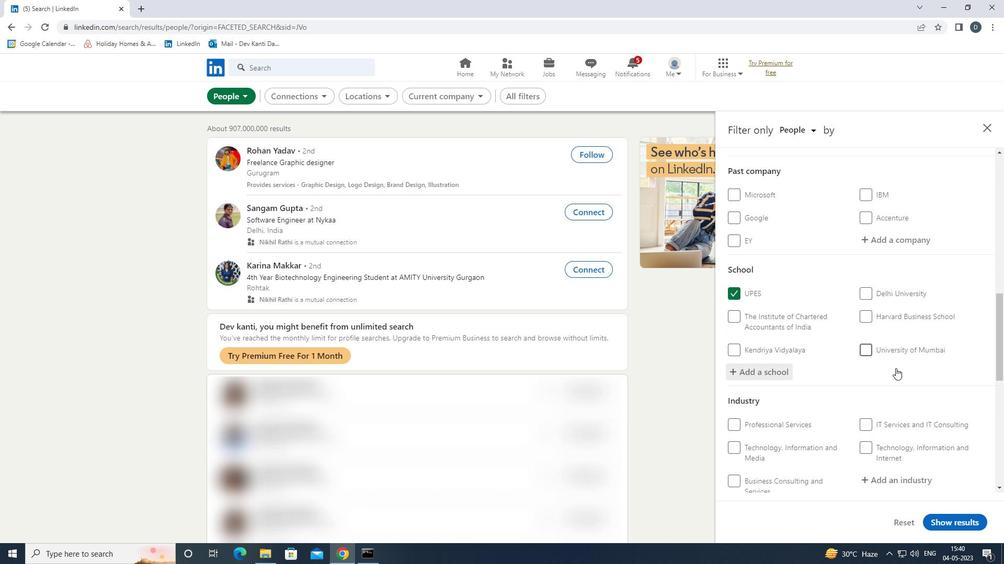 
Action: Mouse scrolled (894, 361) with delta (0, 0)
Screenshot: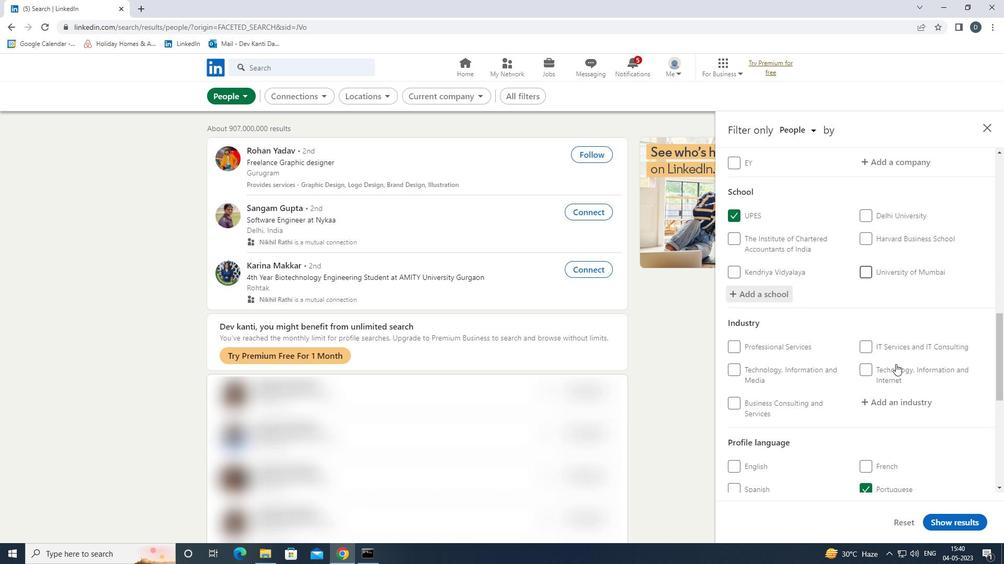 
Action: Mouse moved to (891, 346)
Screenshot: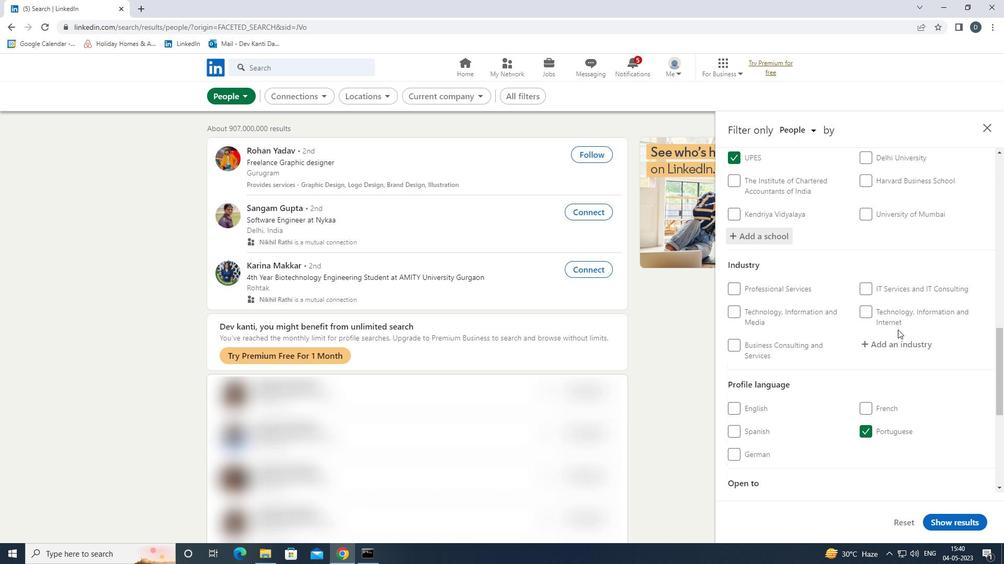 
Action: Mouse pressed left at (891, 346)
Screenshot: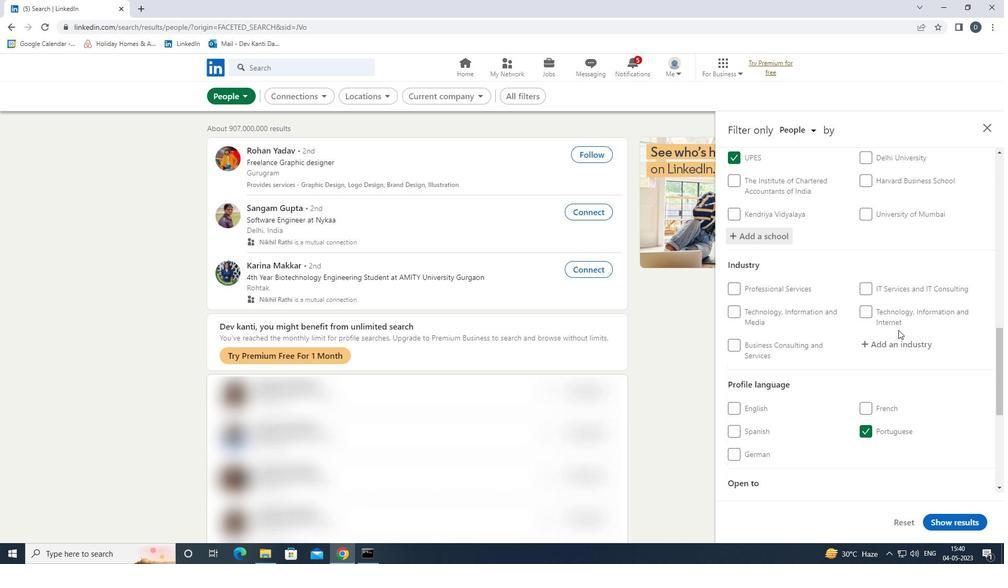 
Action: Key pressed <Key.shift>LIBRAR<Key.down><Key.enter>
Screenshot: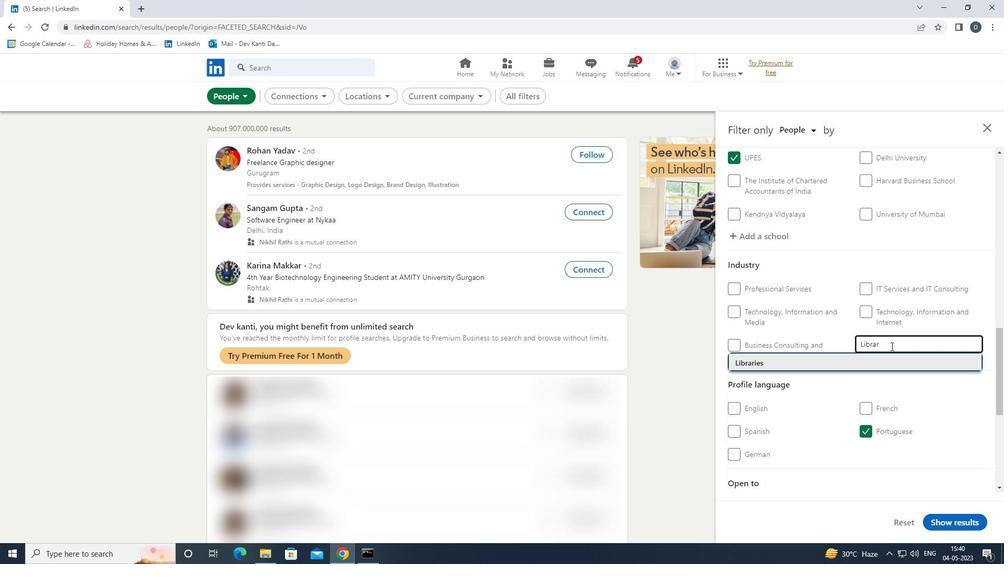 
Action: Mouse moved to (874, 330)
Screenshot: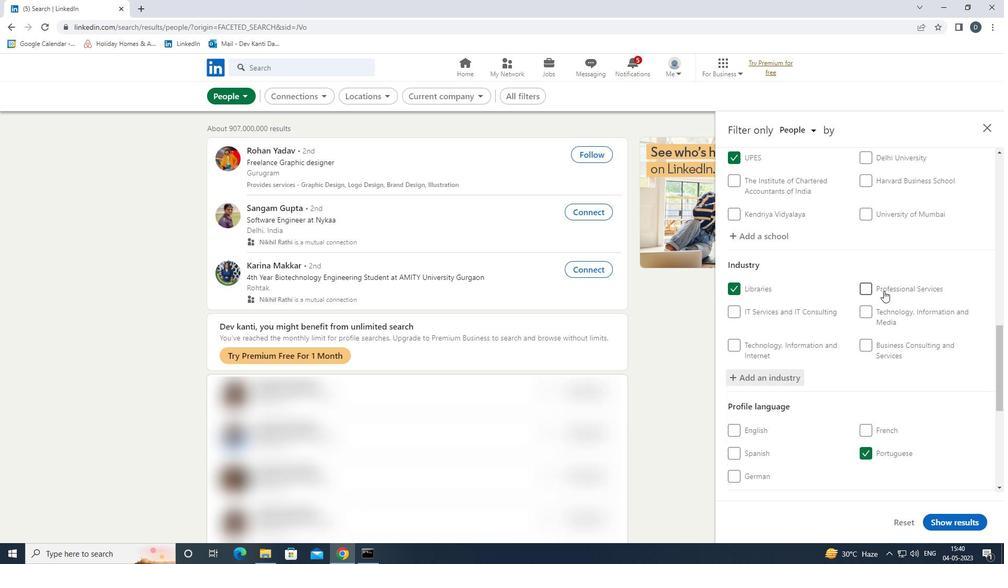 
Action: Mouse scrolled (874, 330) with delta (0, 0)
Screenshot: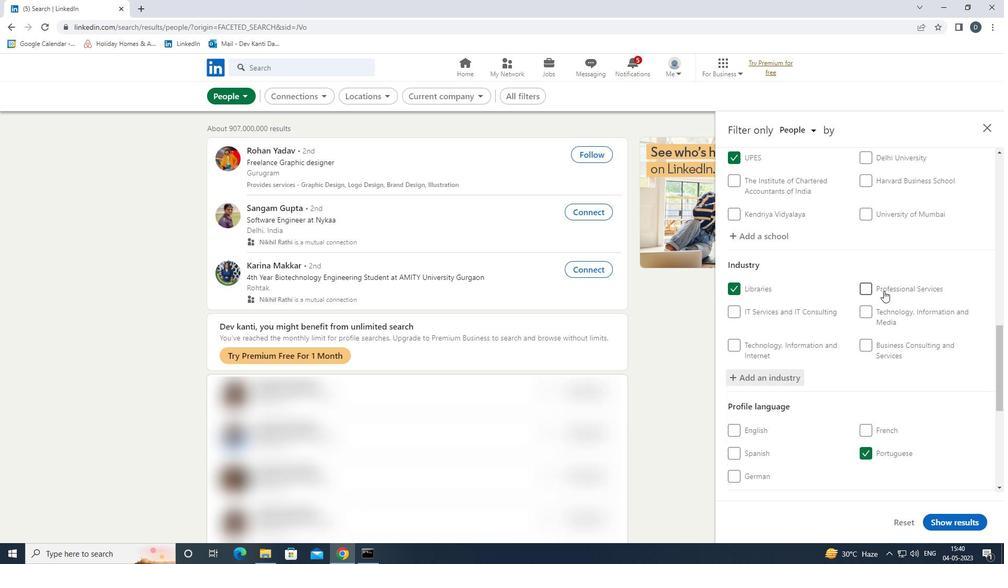 
Action: Mouse scrolled (874, 330) with delta (0, 0)
Screenshot: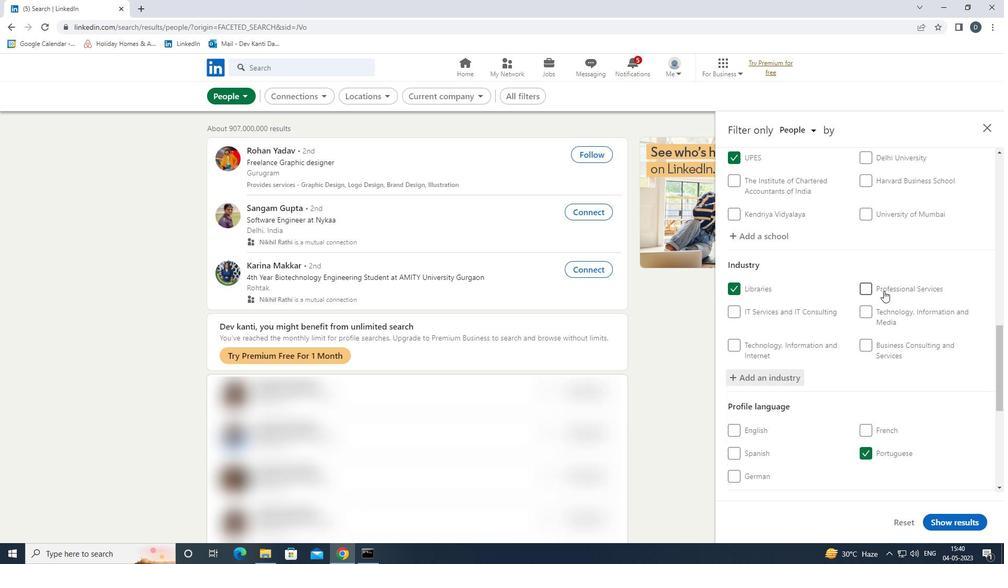 
Action: Mouse scrolled (874, 330) with delta (0, 0)
Screenshot: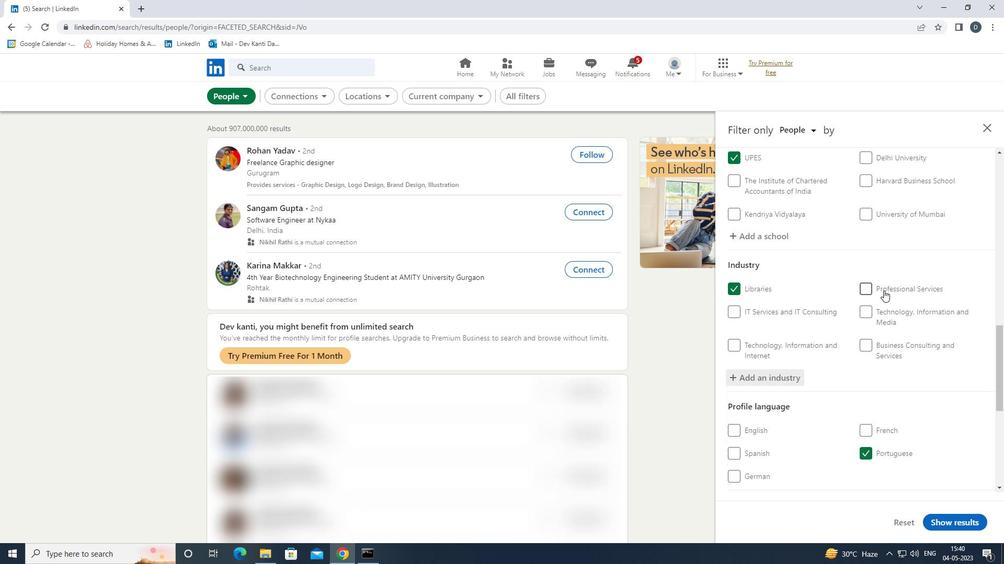 
Action: Mouse moved to (868, 333)
Screenshot: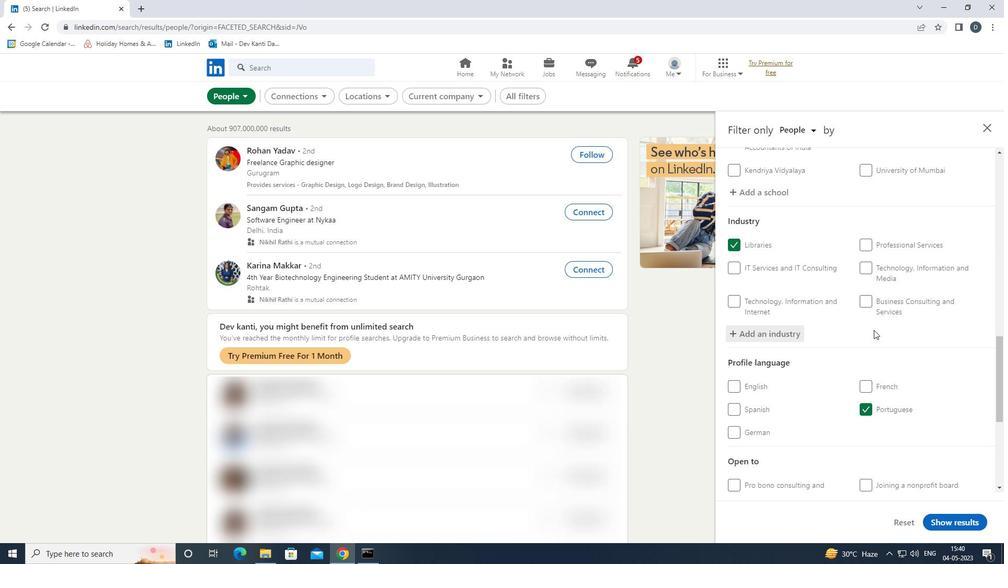 
Action: Mouse scrolled (868, 332) with delta (0, 0)
Screenshot: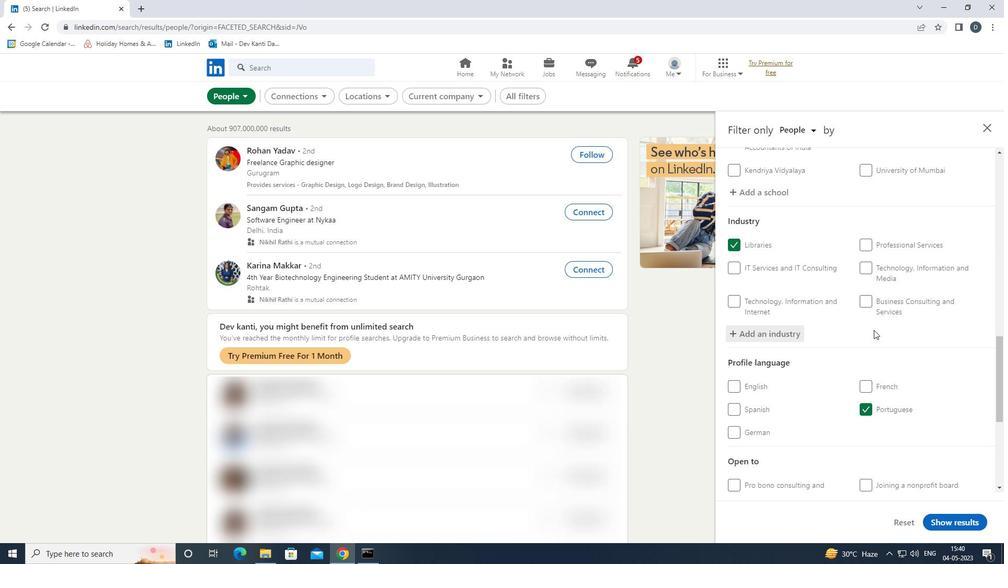 
Action: Mouse scrolled (868, 332) with delta (0, 0)
Screenshot: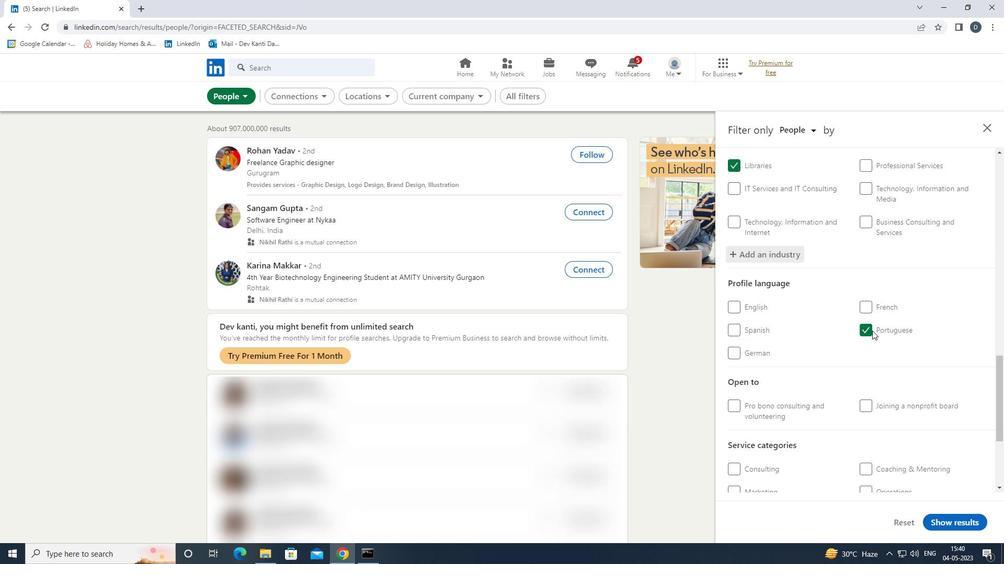 
Action: Mouse moved to (887, 374)
Screenshot: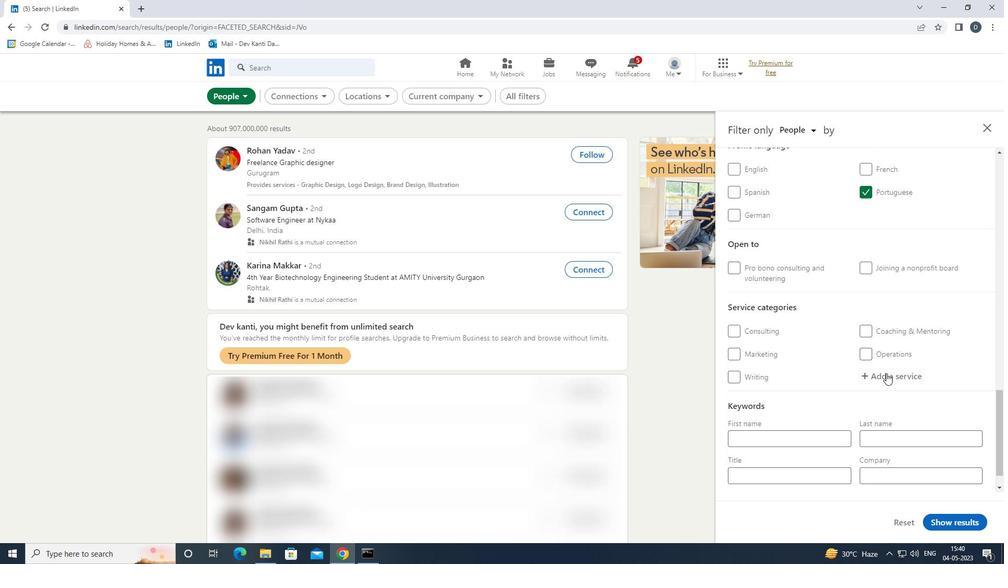 
Action: Mouse pressed left at (887, 374)
Screenshot: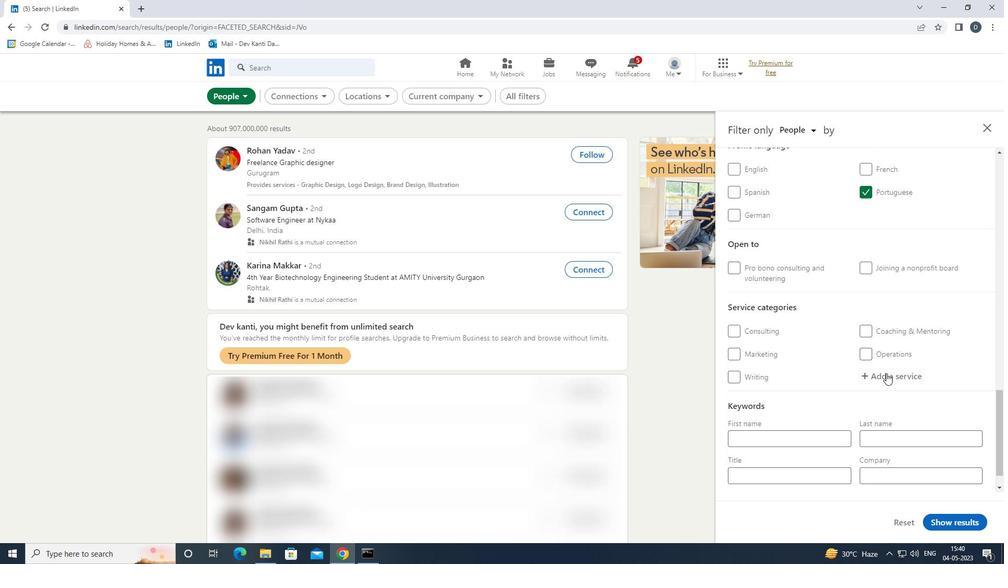 
Action: Mouse moved to (887, 375)
Screenshot: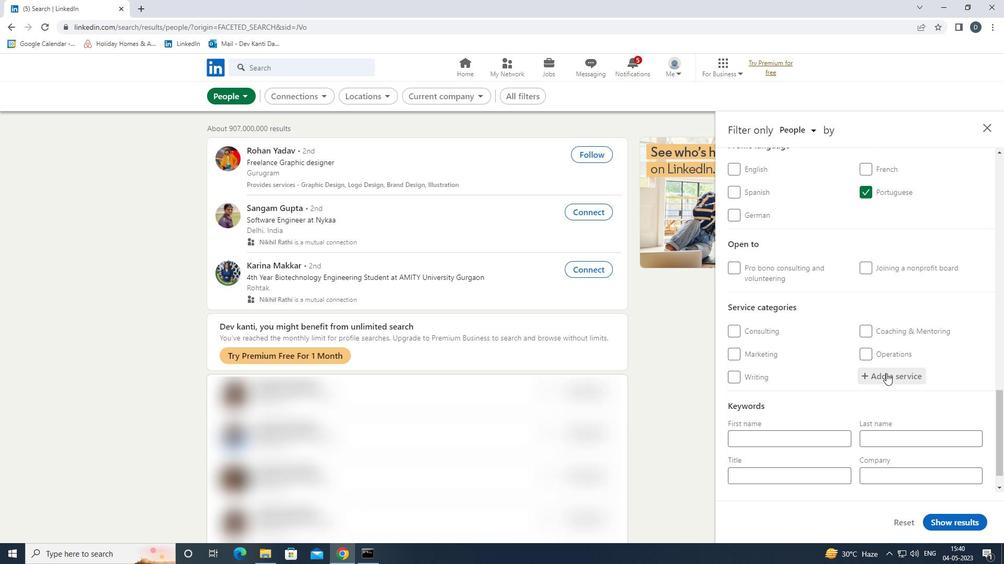 
Action: Key pressed <Key.shift><Key.shift><Key.shift><Key.shift><Key.shift><Key.shift><Key.shift><Key.shift><Key.shift><Key.shift><Key.shift><Key.shift><Key.shift><Key.shift><Key.shift><Key.shift><Key.shift><Key.shift><Key.shift><Key.shift><Key.shift><Key.shift><Key.shift><Key.shift><Key.shift><Key.shift><Key.shift><Key.shift><Key.shift><Key.shift><Key.shift>INFORMA<Key.down><Key.enter><Key.down><Key.down><Key.down><Key.enter>
Screenshot: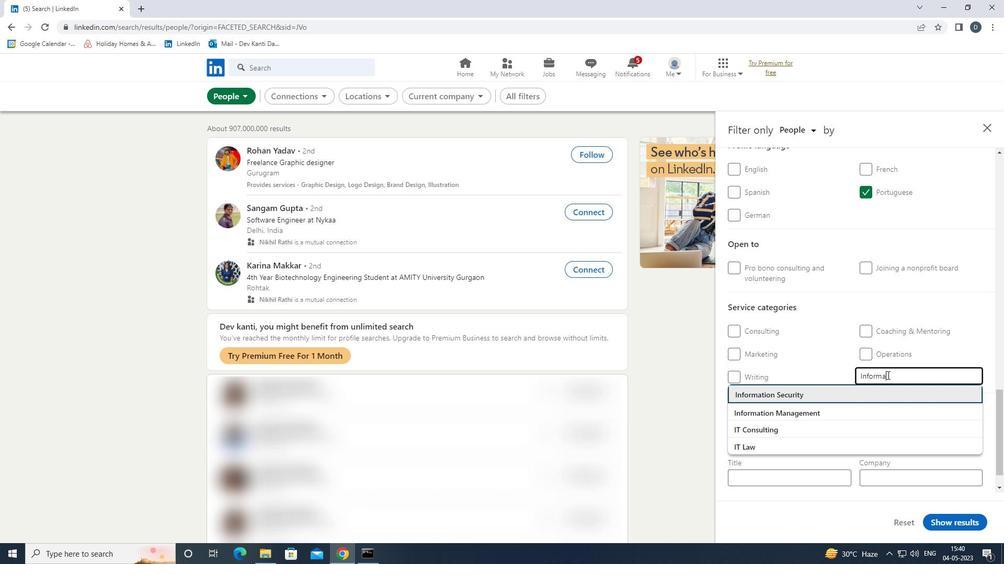 
Action: Mouse moved to (898, 379)
Screenshot: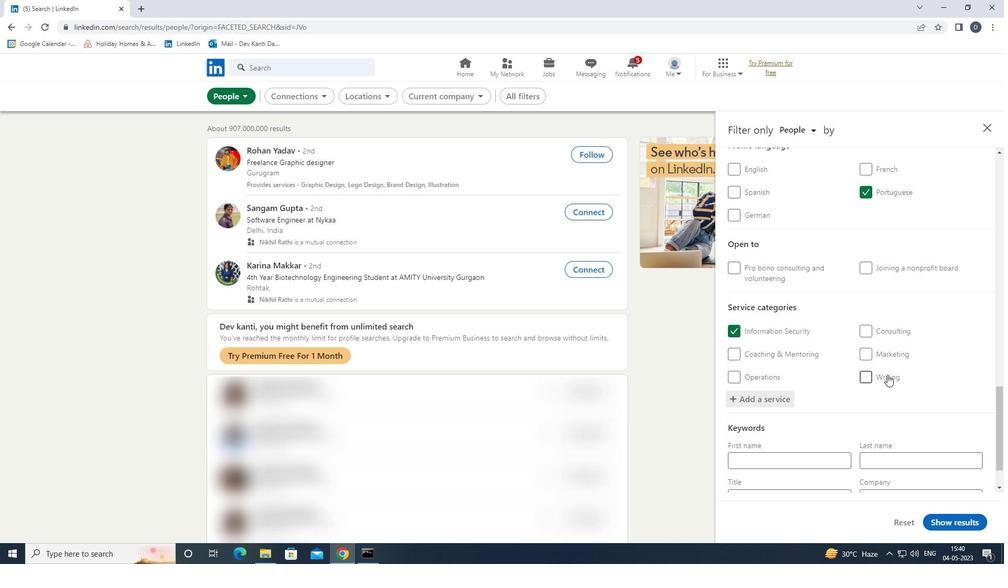 
Action: Mouse scrolled (898, 378) with delta (0, 0)
Screenshot: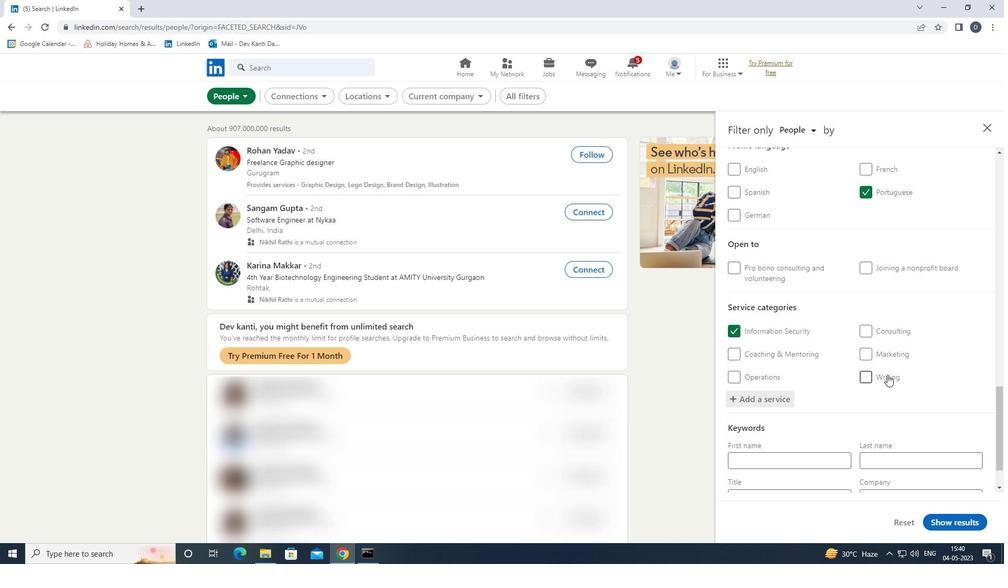 
Action: Mouse moved to (898, 381)
Screenshot: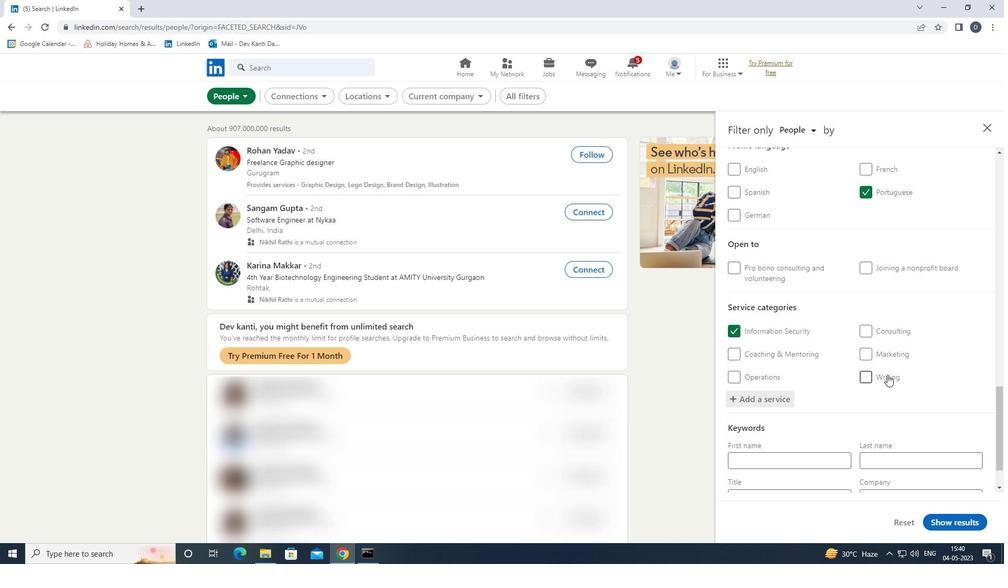
Action: Mouse scrolled (898, 381) with delta (0, 0)
Screenshot: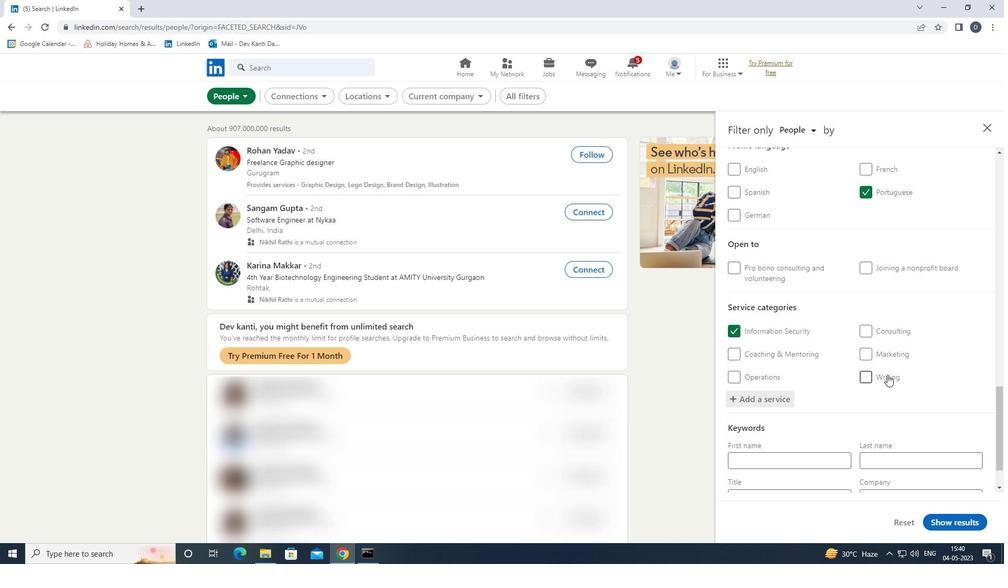 
Action: Mouse moved to (895, 384)
Screenshot: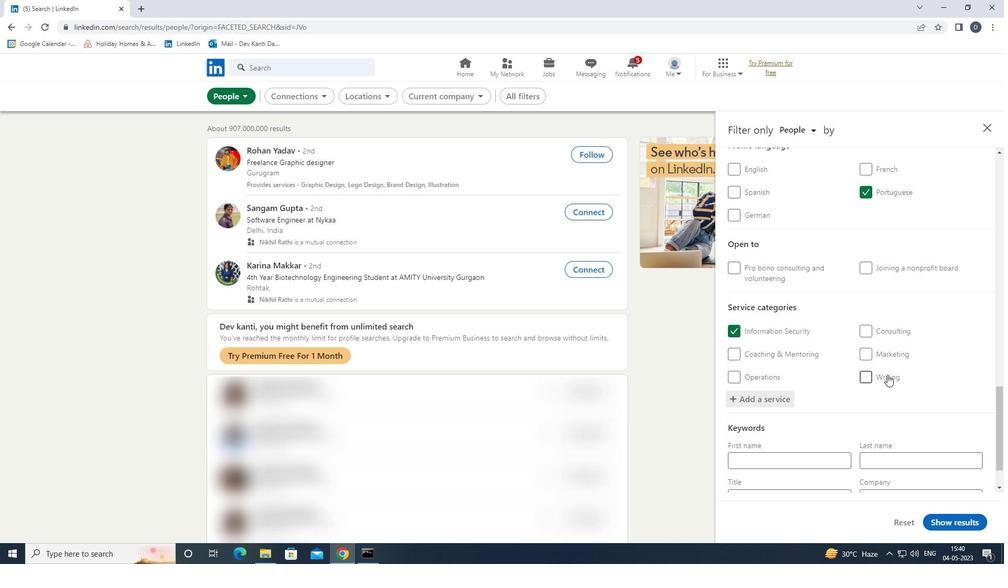 
Action: Mouse scrolled (895, 384) with delta (0, 0)
Screenshot: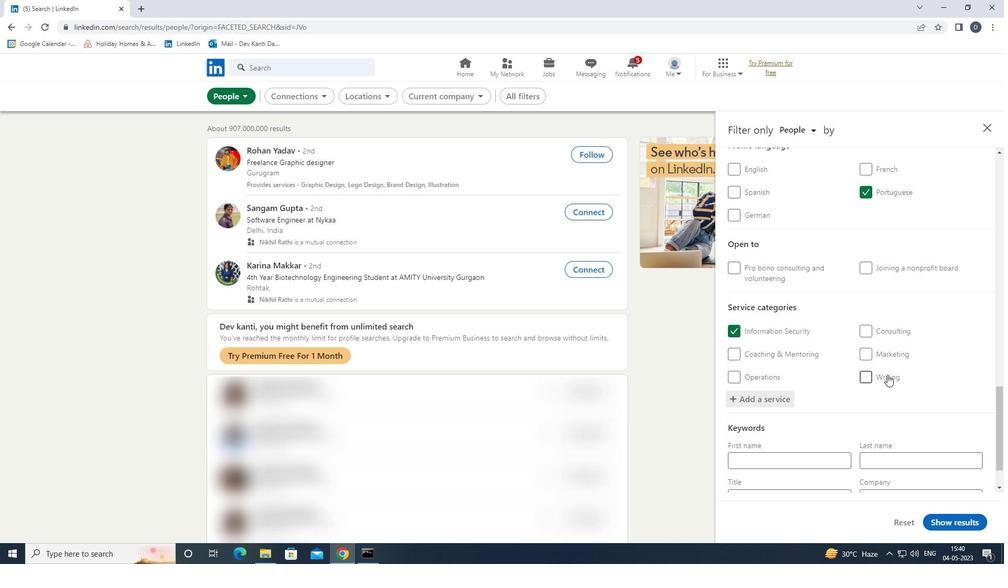 
Action: Mouse moved to (893, 387)
Screenshot: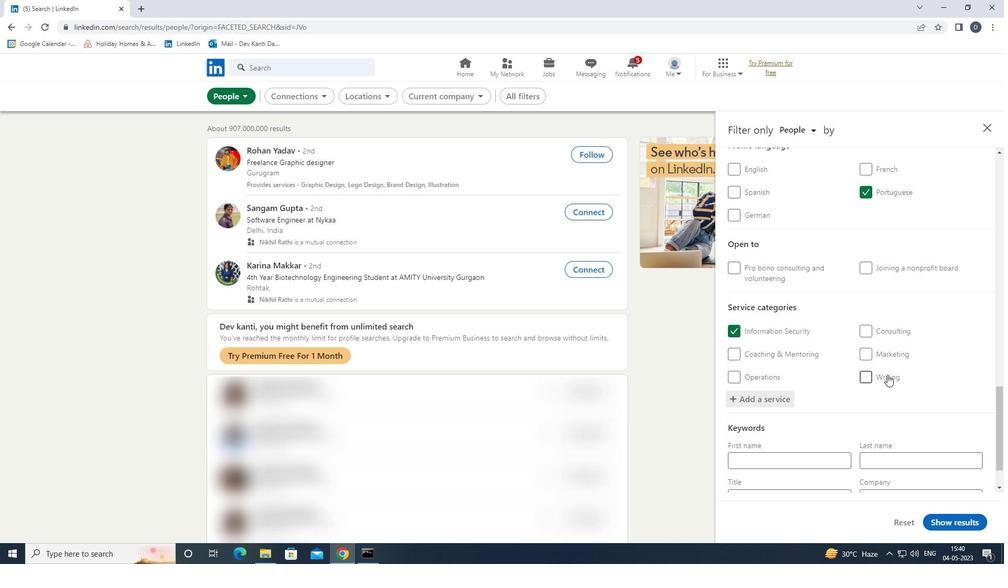 
Action: Mouse scrolled (893, 386) with delta (0, 0)
Screenshot: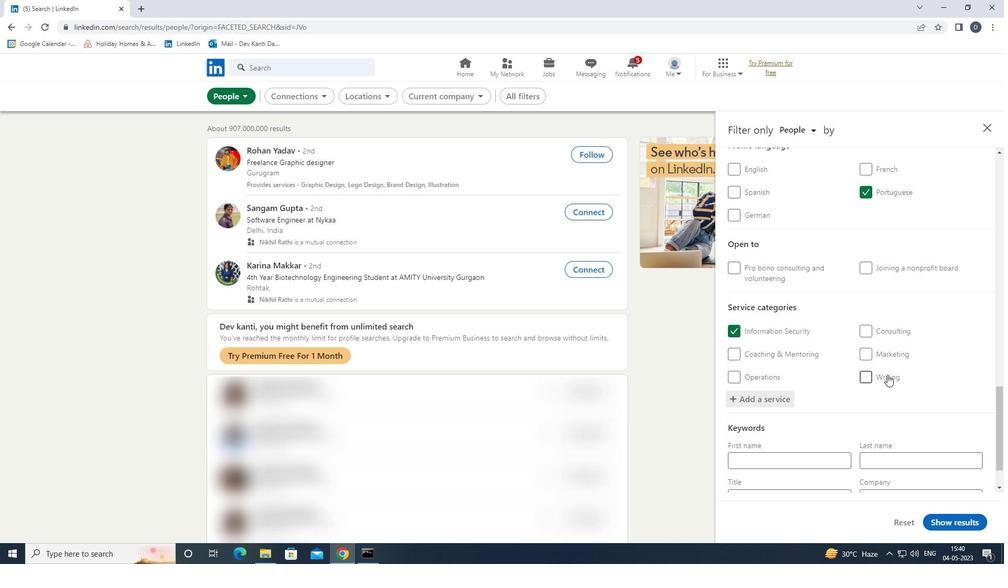 
Action: Mouse moved to (789, 439)
Screenshot: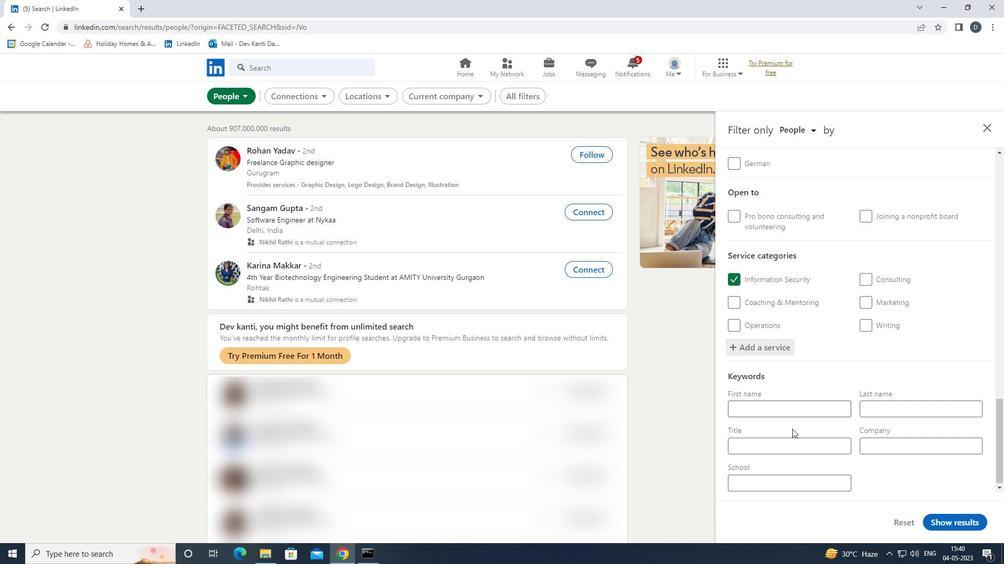
Action: Mouse pressed left at (789, 439)
Screenshot: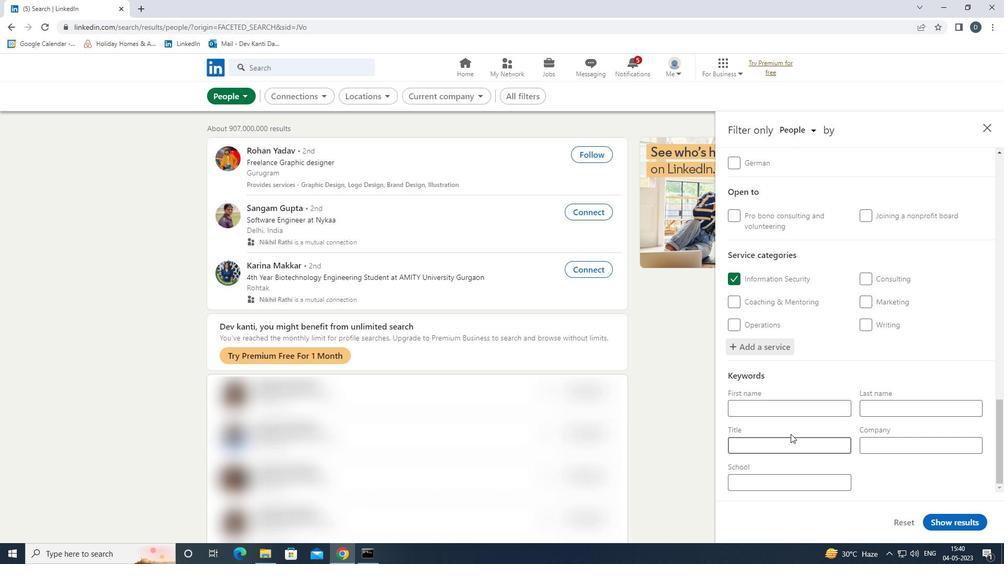 
Action: Key pressed <Key.shift>BUSINESS<Key.space><Key.shift><Key.shift><Key.shift><Key.shift><Key.shift><Key.shift><Key.shift><Key.shift><Key.shift>MANAGER
Screenshot: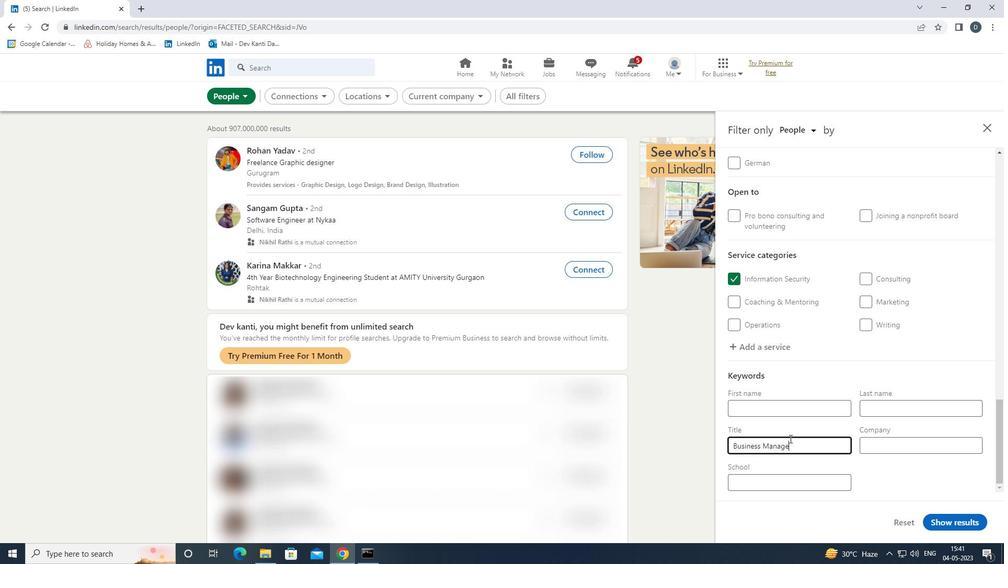 
Action: Mouse moved to (972, 520)
Screenshot: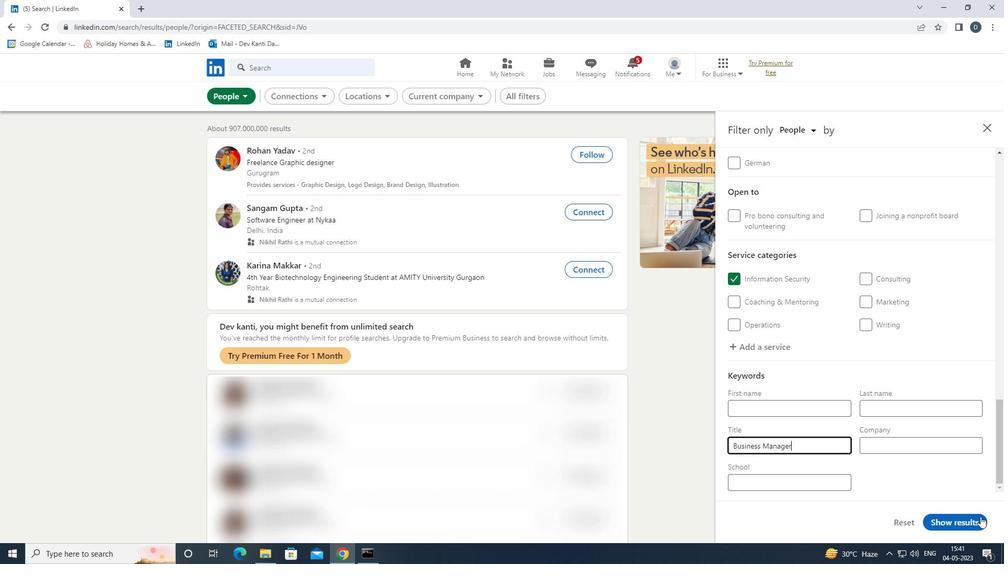 
Action: Mouse pressed left at (972, 520)
Screenshot: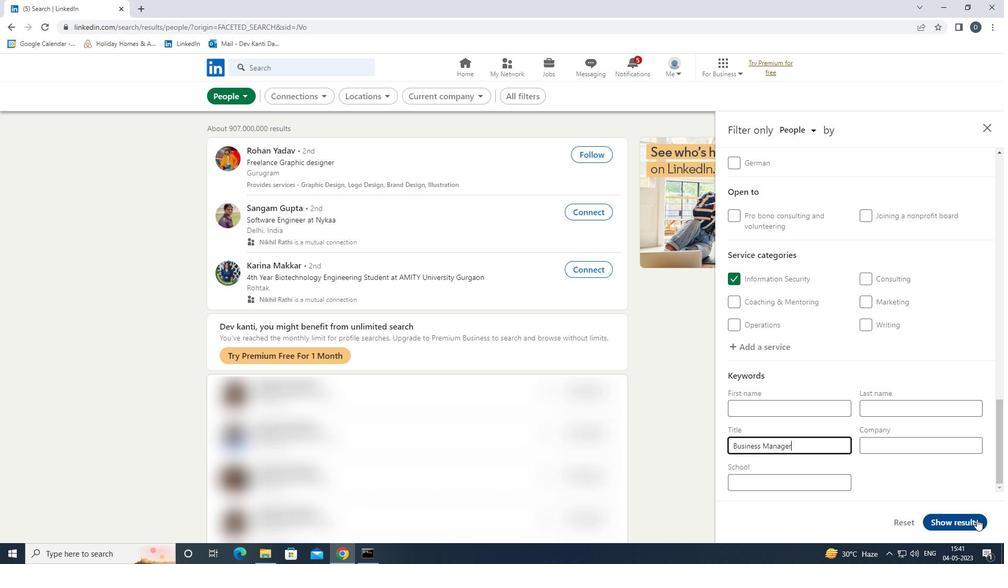 
Action: Mouse moved to (827, 256)
Screenshot: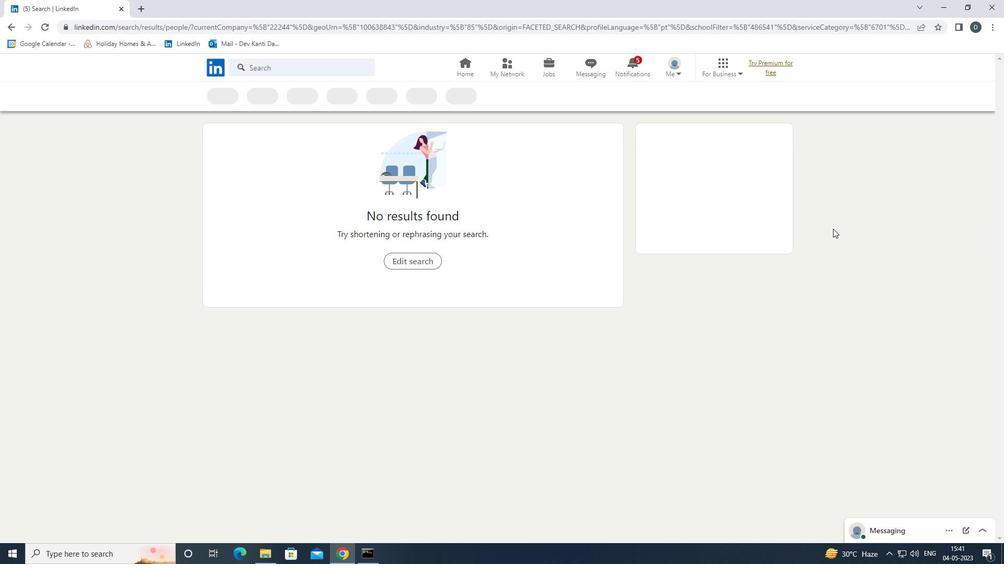 
